 Task: Forward email as attachment with the signature Jeanette Hall with the subject Thank you for your portfolio from softage.8@softage.net to softage.10@softage.net and softage.6@softage.net with BCC to softage.1@softage.net with the message I would like to request a list of the current open positions in the company.
Action: Mouse moved to (1097, 189)
Screenshot: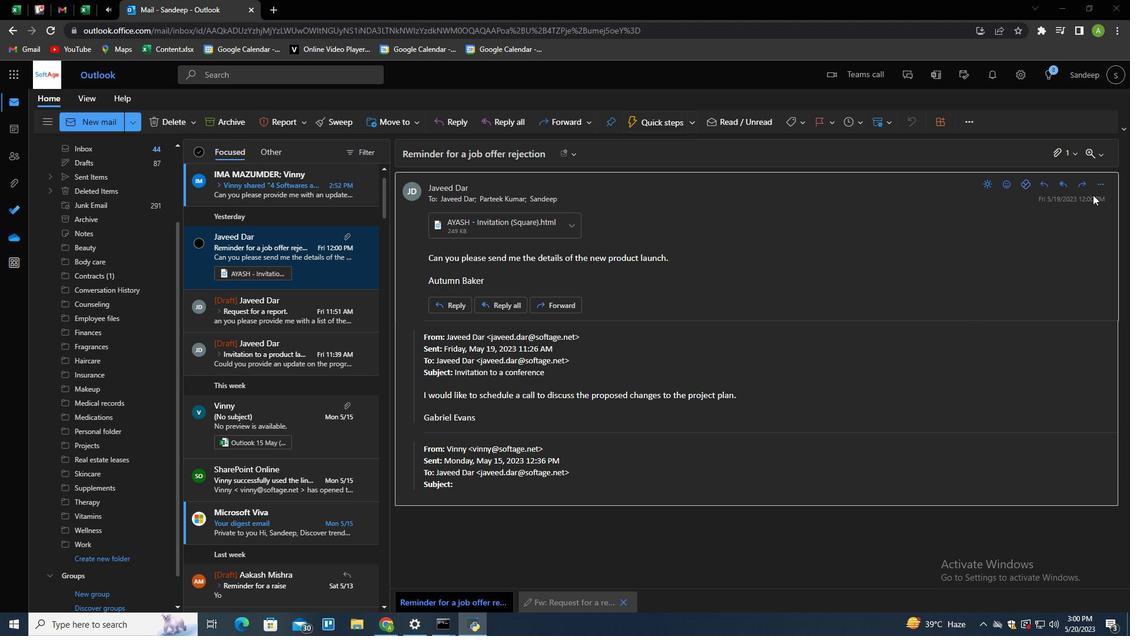 
Action: Mouse pressed left at (1097, 189)
Screenshot: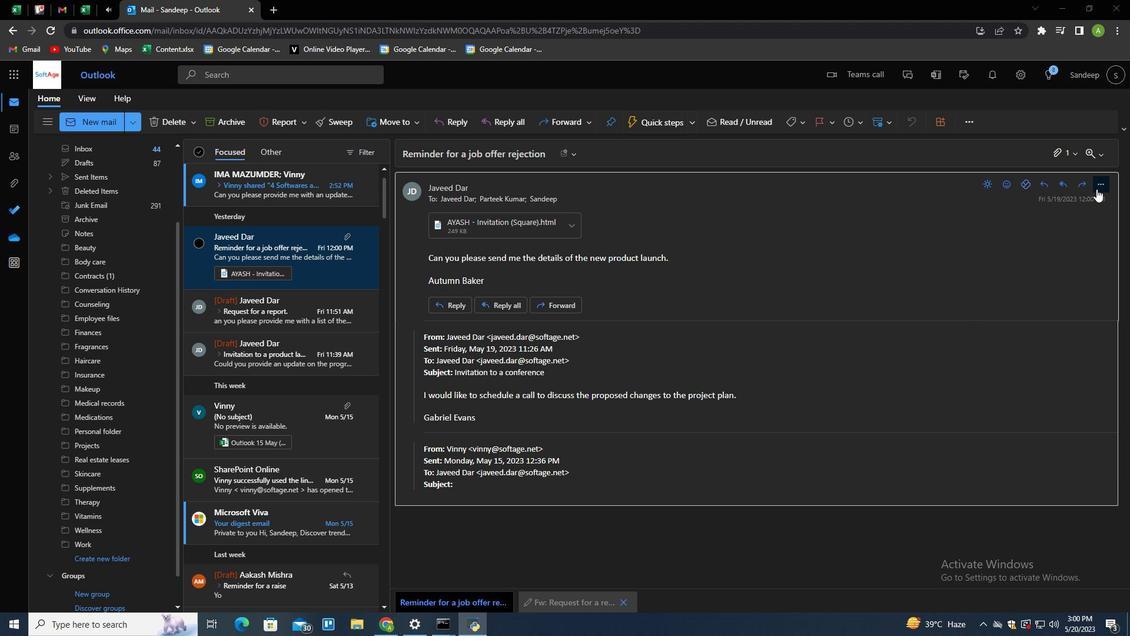 
Action: Mouse moved to (1033, 239)
Screenshot: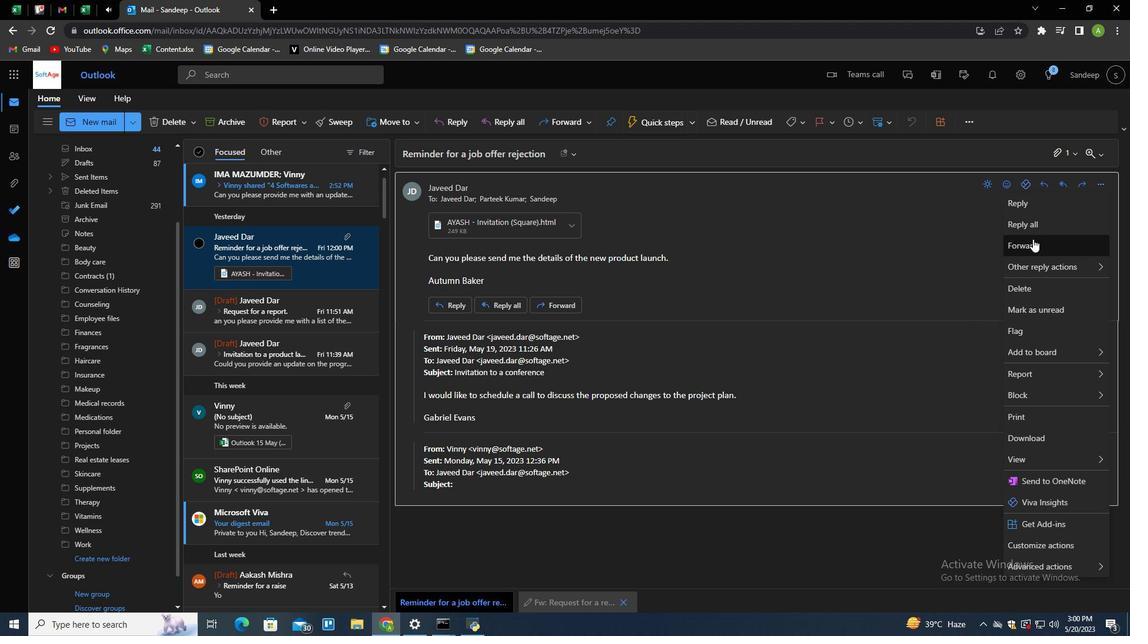 
Action: Mouse pressed left at (1033, 239)
Screenshot: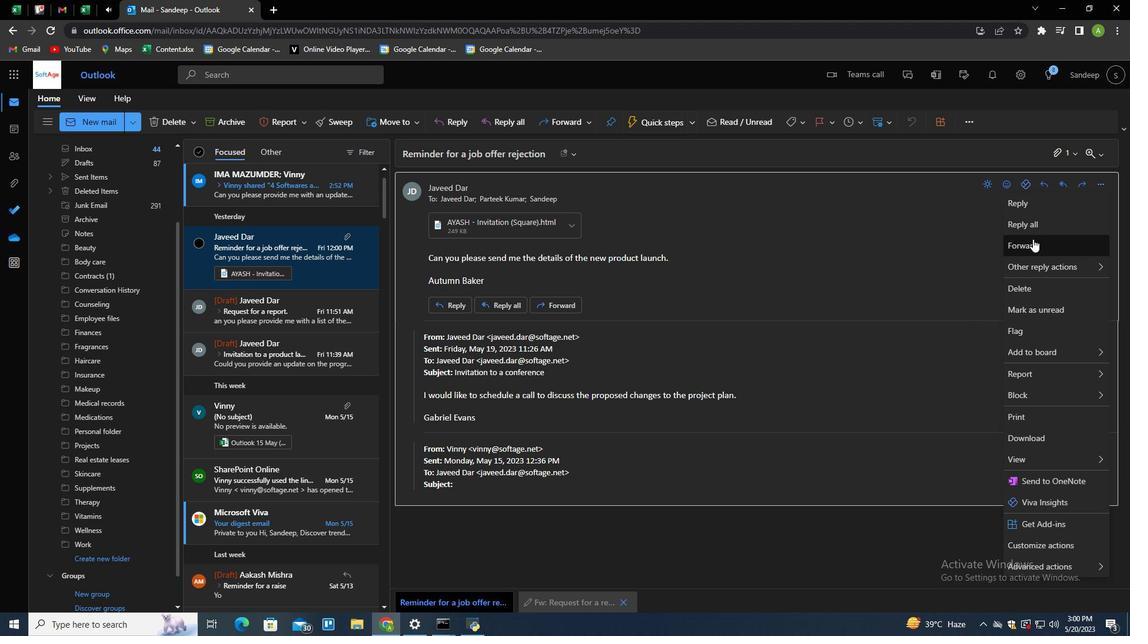 
Action: Mouse moved to (794, 118)
Screenshot: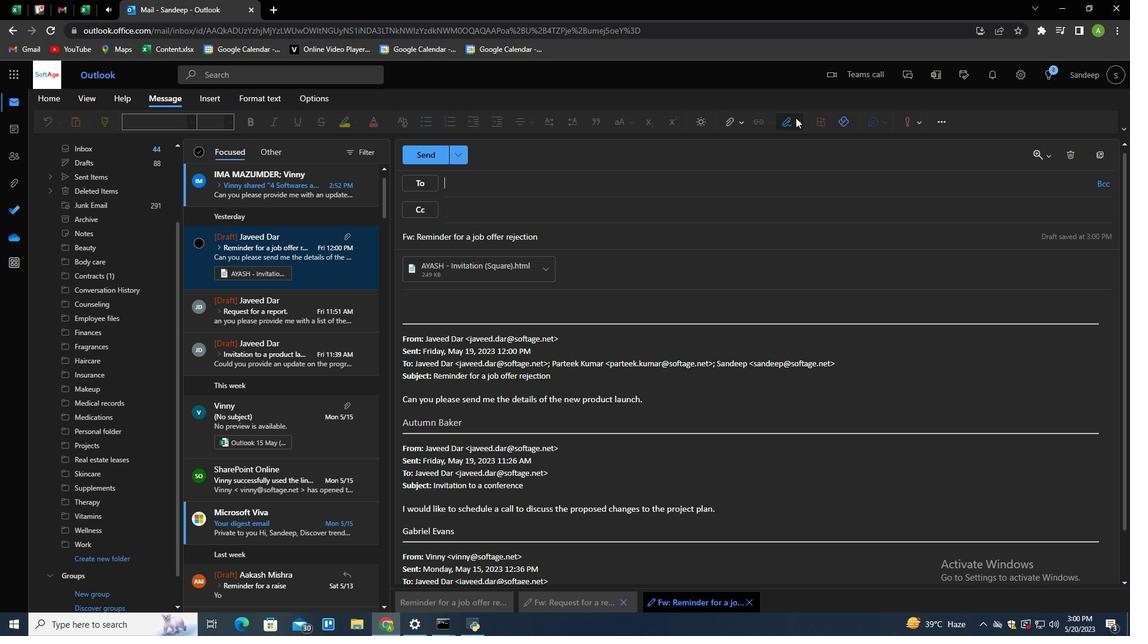 
Action: Mouse pressed left at (794, 118)
Screenshot: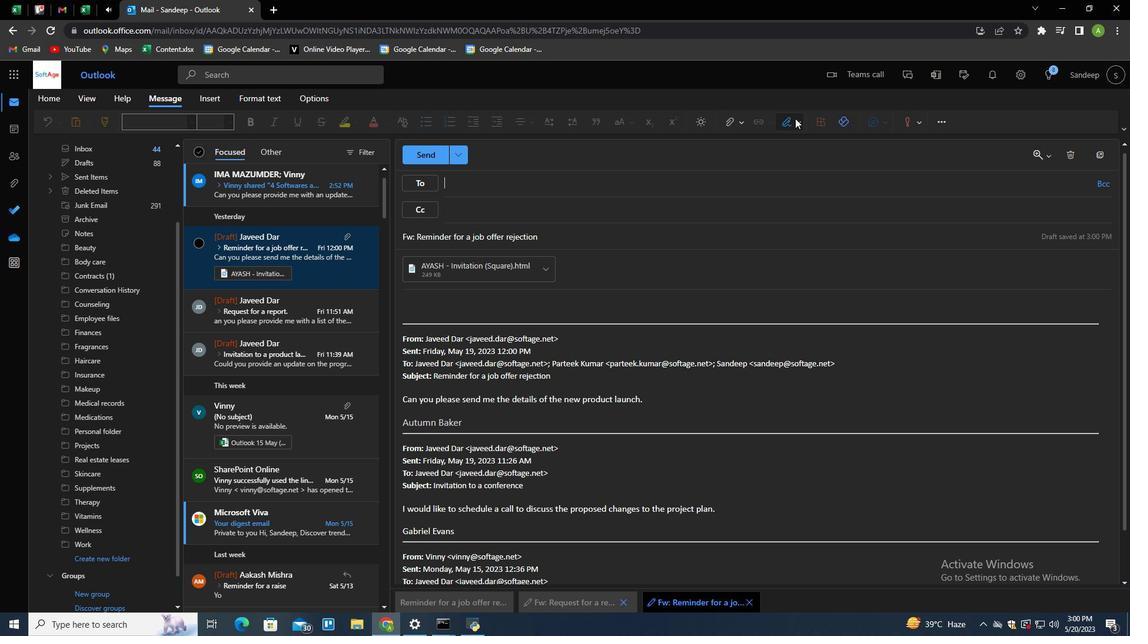 
Action: Mouse moved to (771, 164)
Screenshot: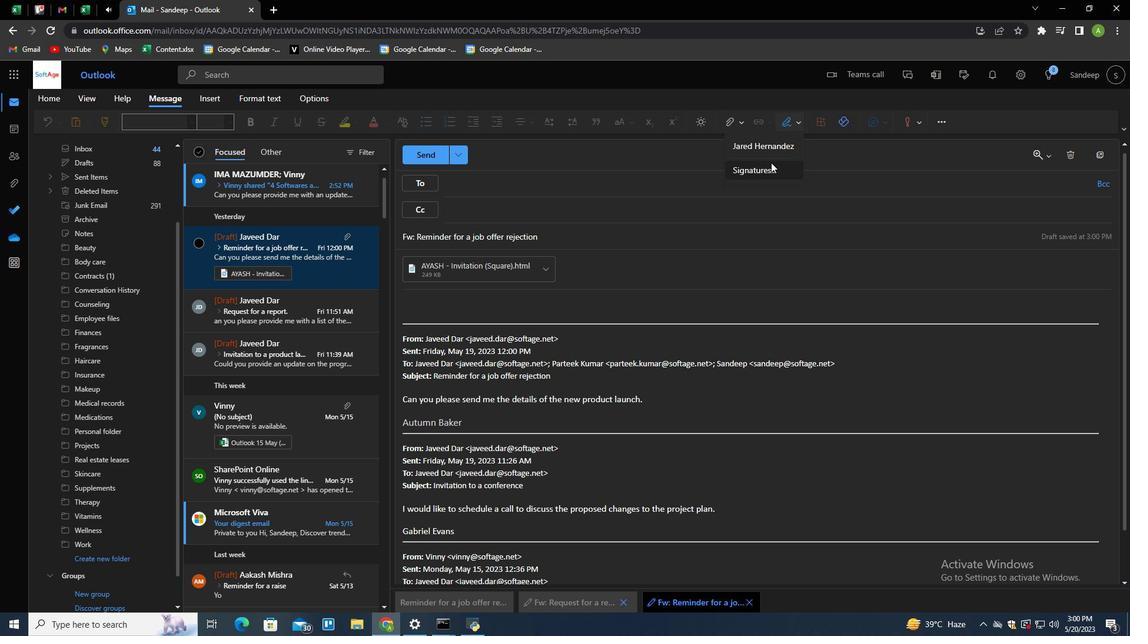 
Action: Mouse pressed left at (771, 164)
Screenshot: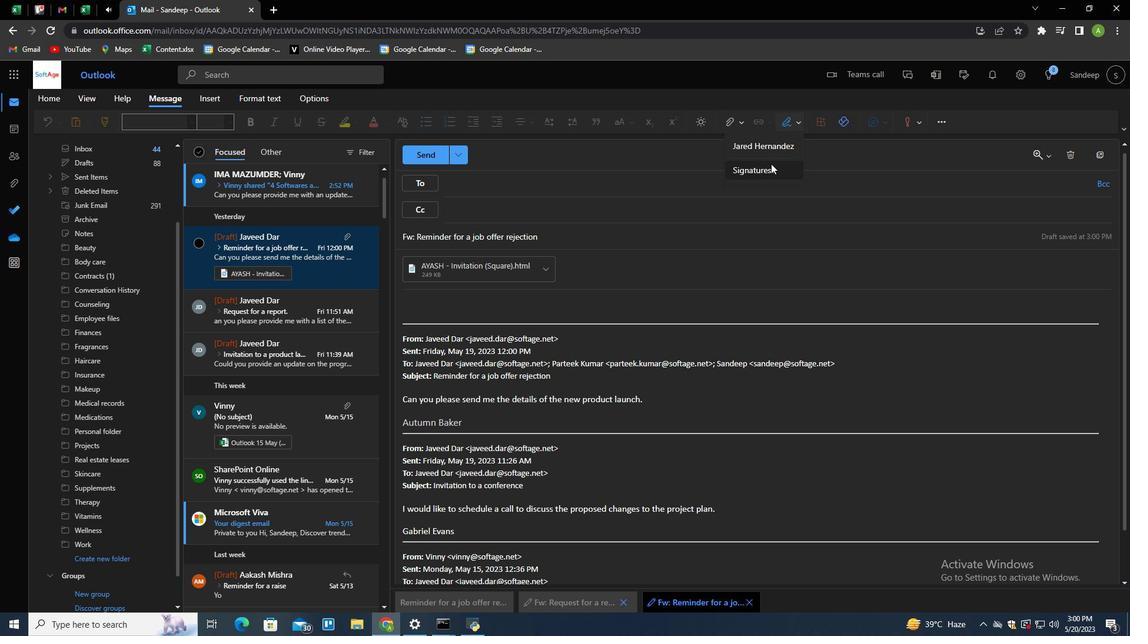 
Action: Mouse moved to (798, 214)
Screenshot: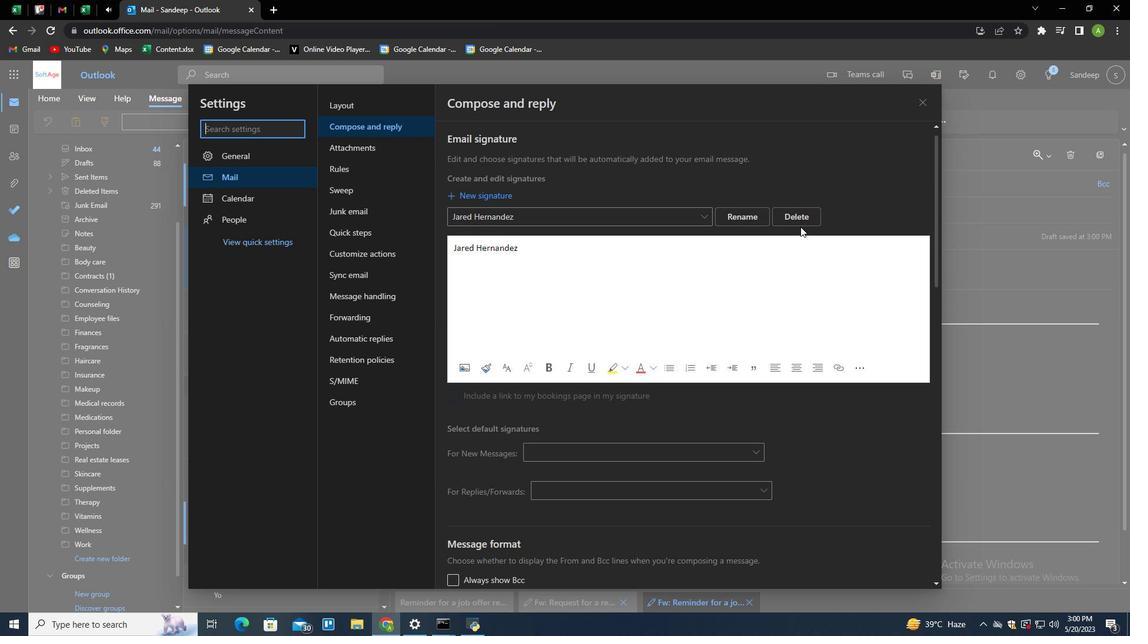 
Action: Mouse pressed left at (798, 214)
Screenshot: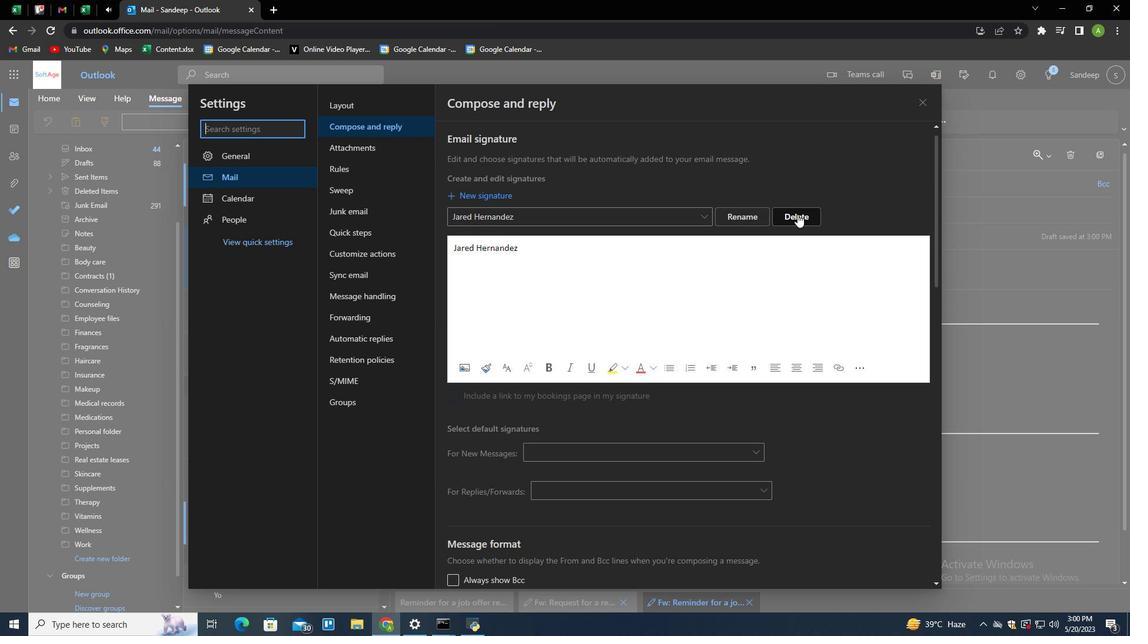 
Action: Mouse moved to (746, 217)
Screenshot: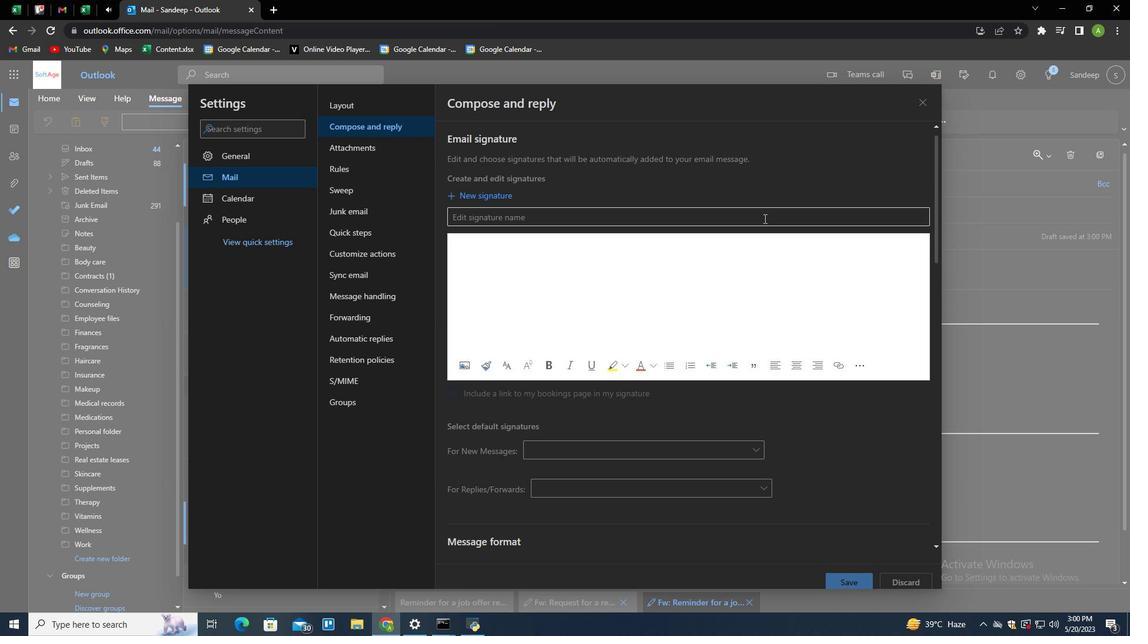 
Action: Mouse pressed left at (746, 217)
Screenshot: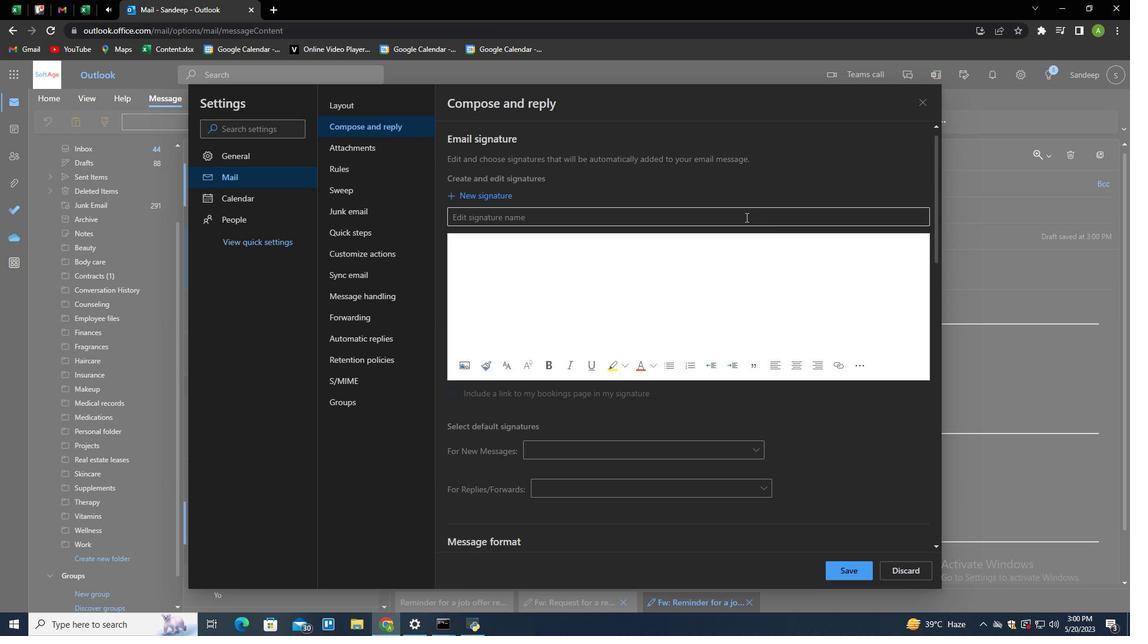 
Action: Mouse moved to (895, 571)
Screenshot: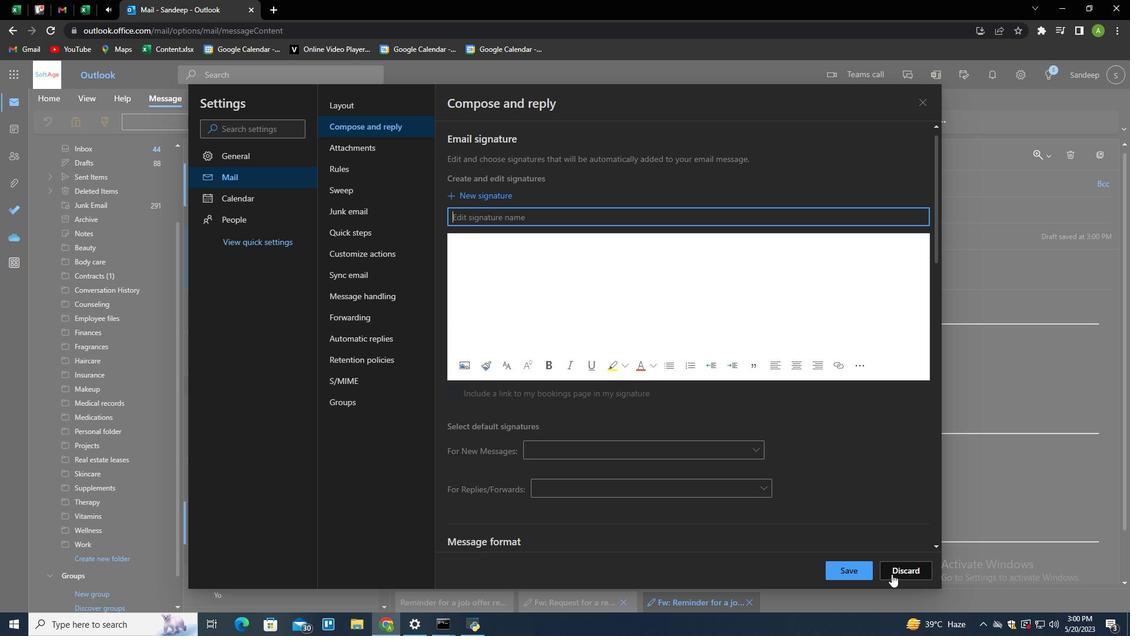 
Action: Mouse pressed left at (895, 571)
Screenshot: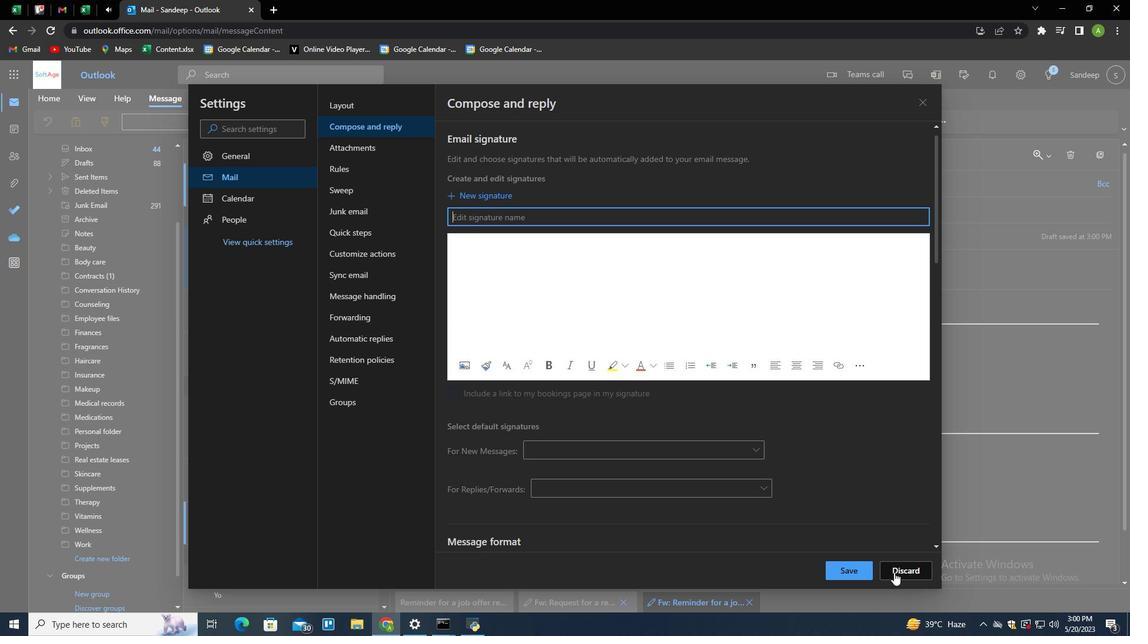 
Action: Mouse moved to (917, 96)
Screenshot: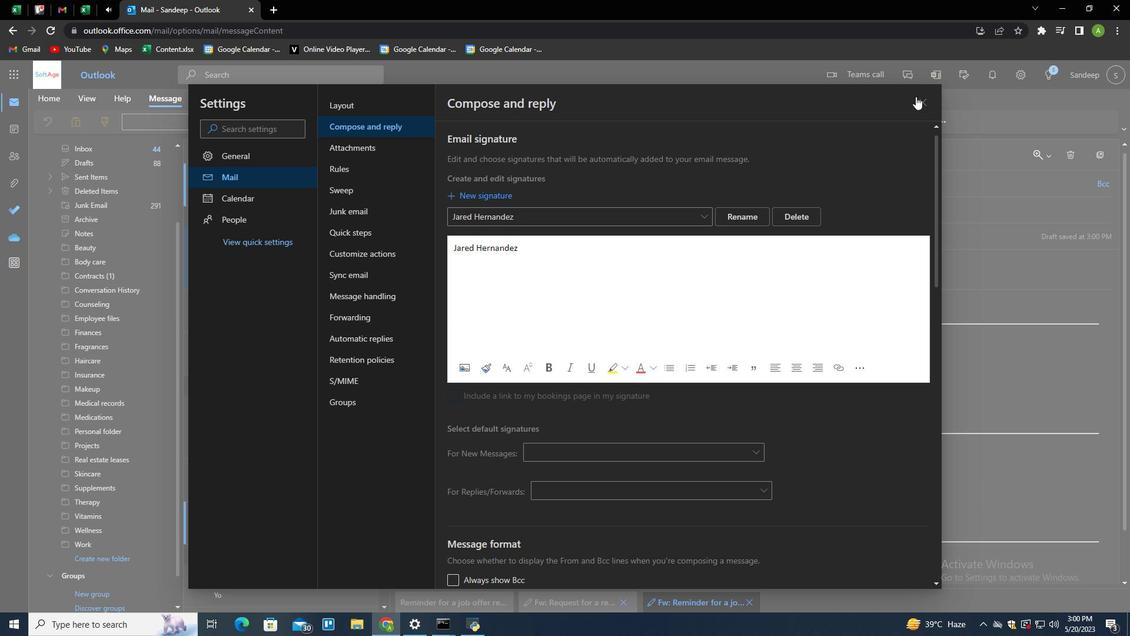 
Action: Mouse pressed left at (917, 96)
Screenshot: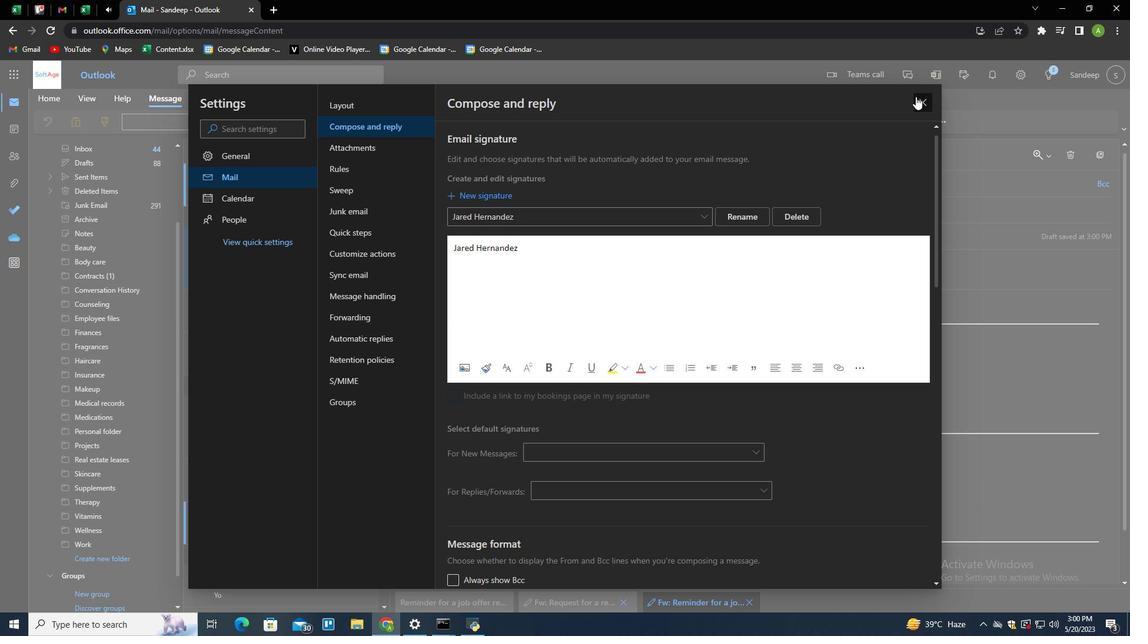 
Action: Mouse moved to (1070, 151)
Screenshot: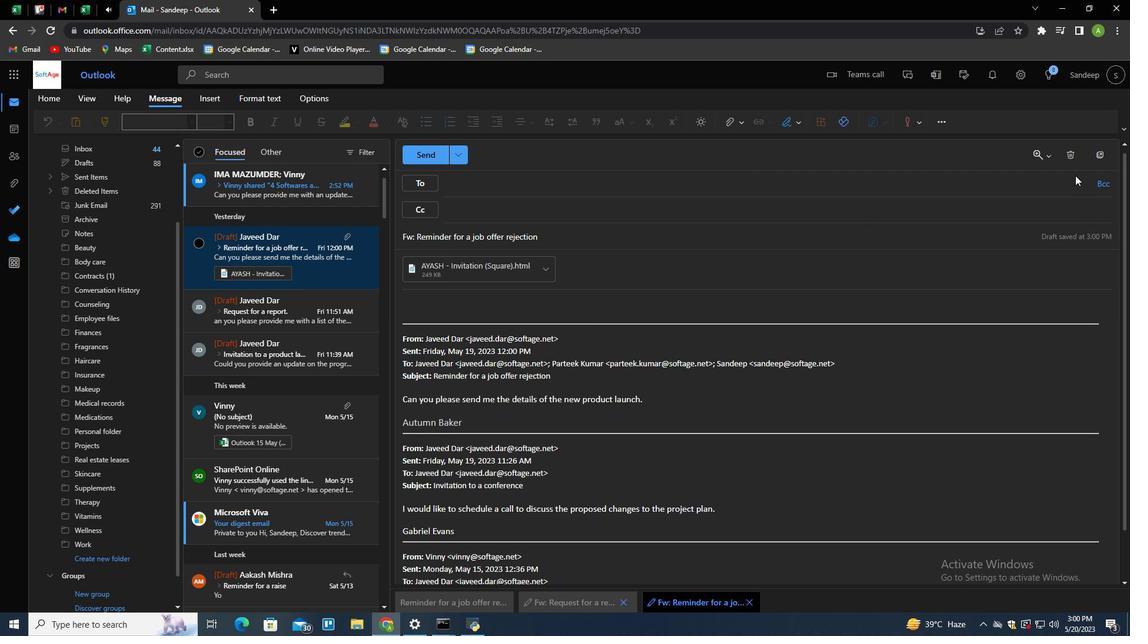 
Action: Mouse pressed left at (1070, 151)
Screenshot: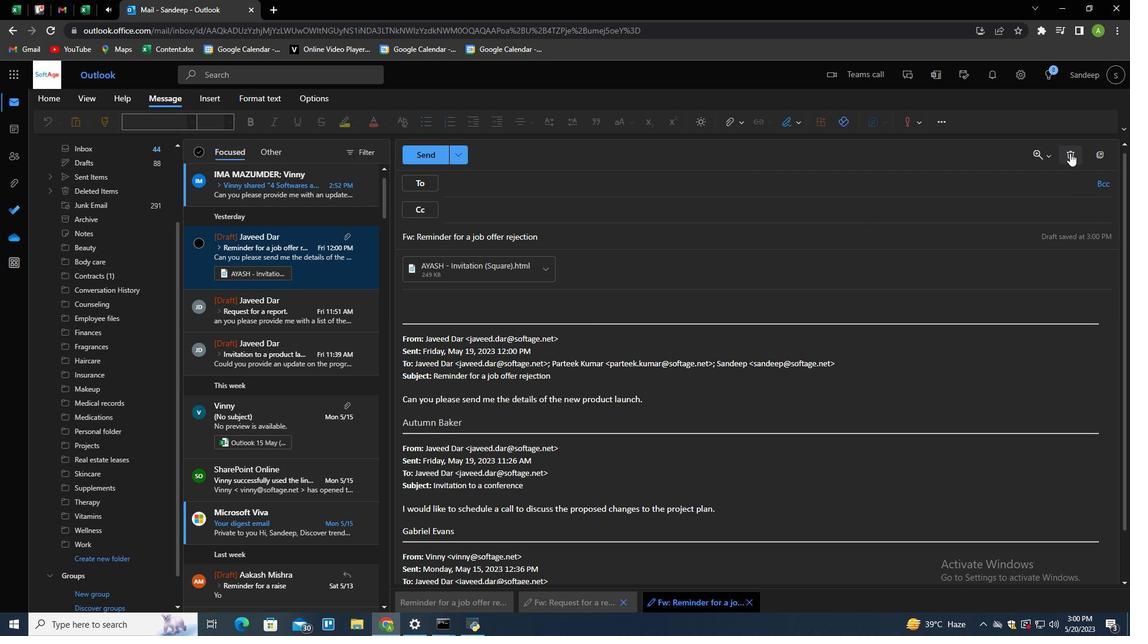 
Action: Mouse moved to (569, 357)
Screenshot: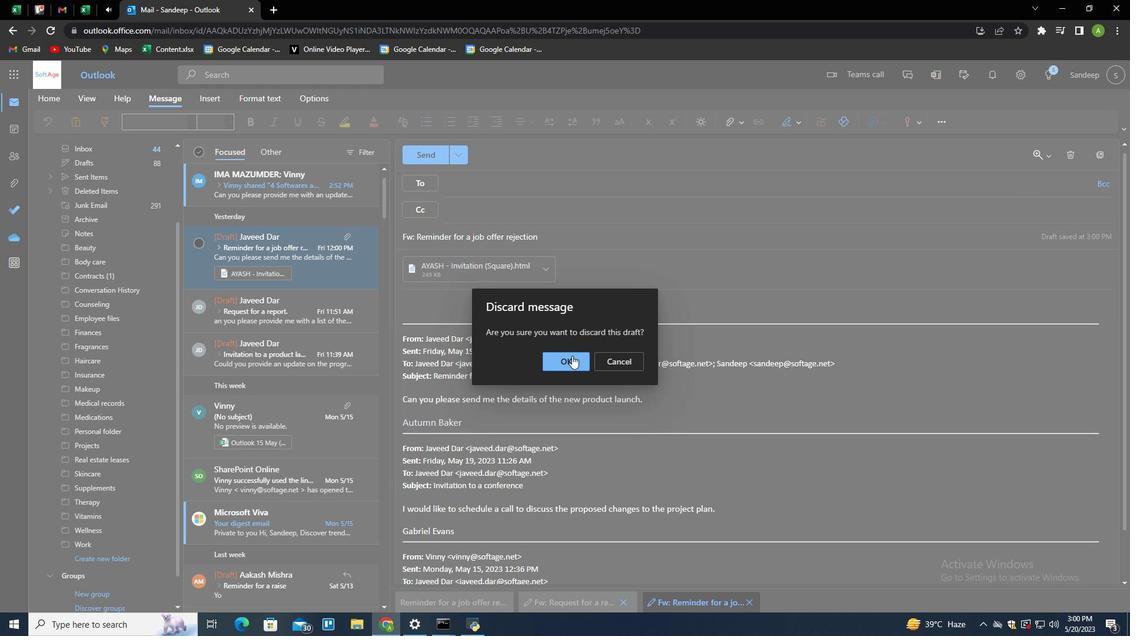
Action: Mouse pressed left at (569, 357)
Screenshot: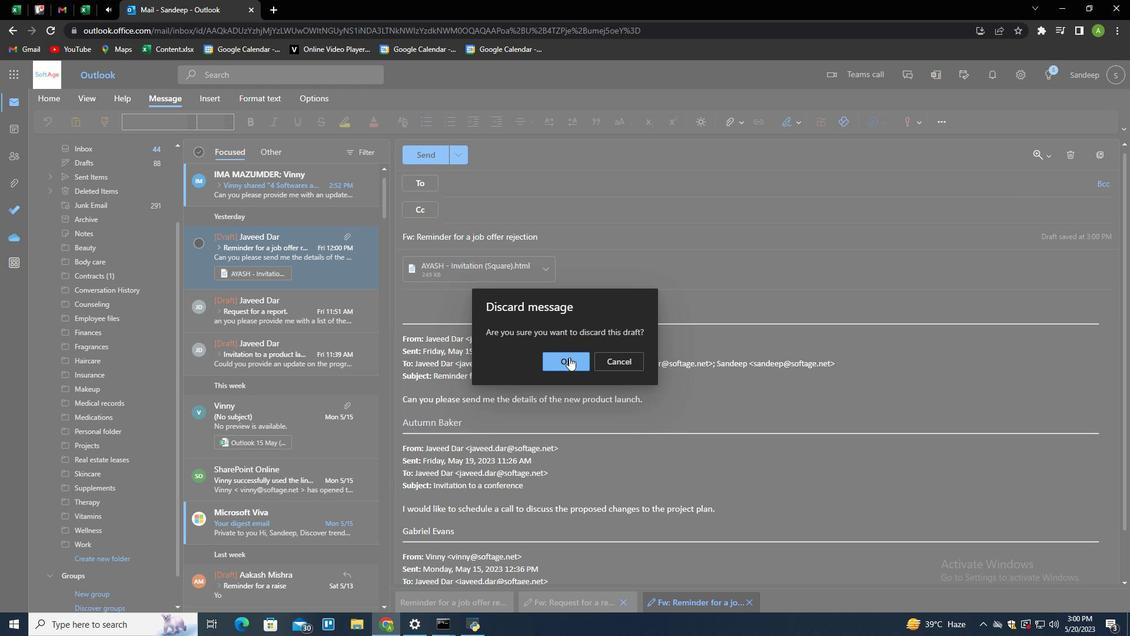 
Action: Mouse moved to (1107, 188)
Screenshot: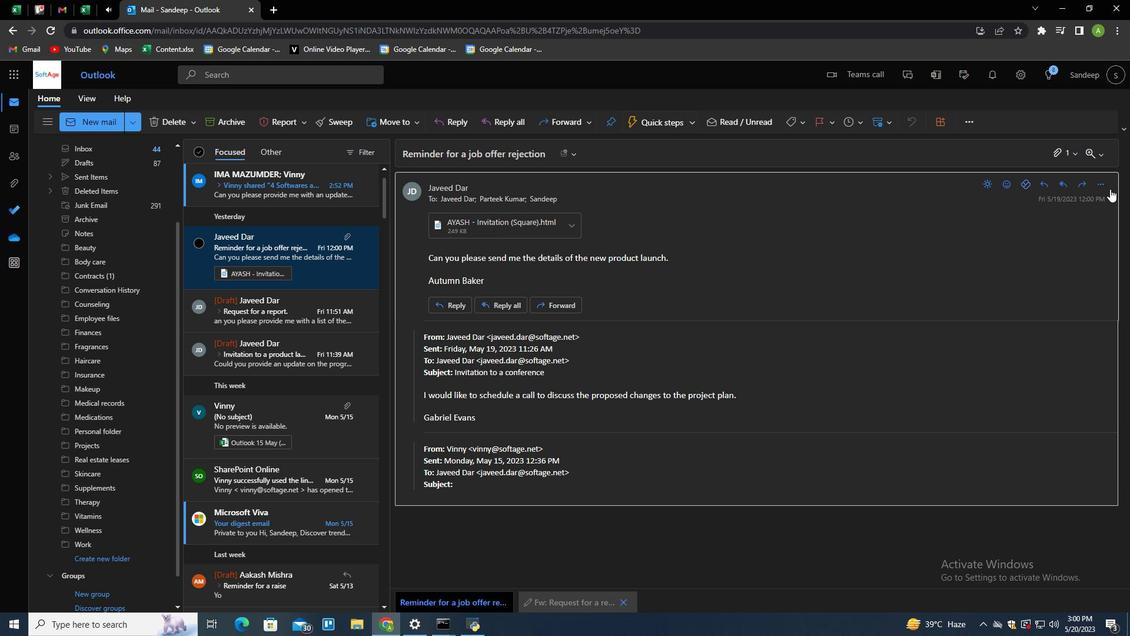 
Action: Mouse pressed left at (1107, 188)
Screenshot: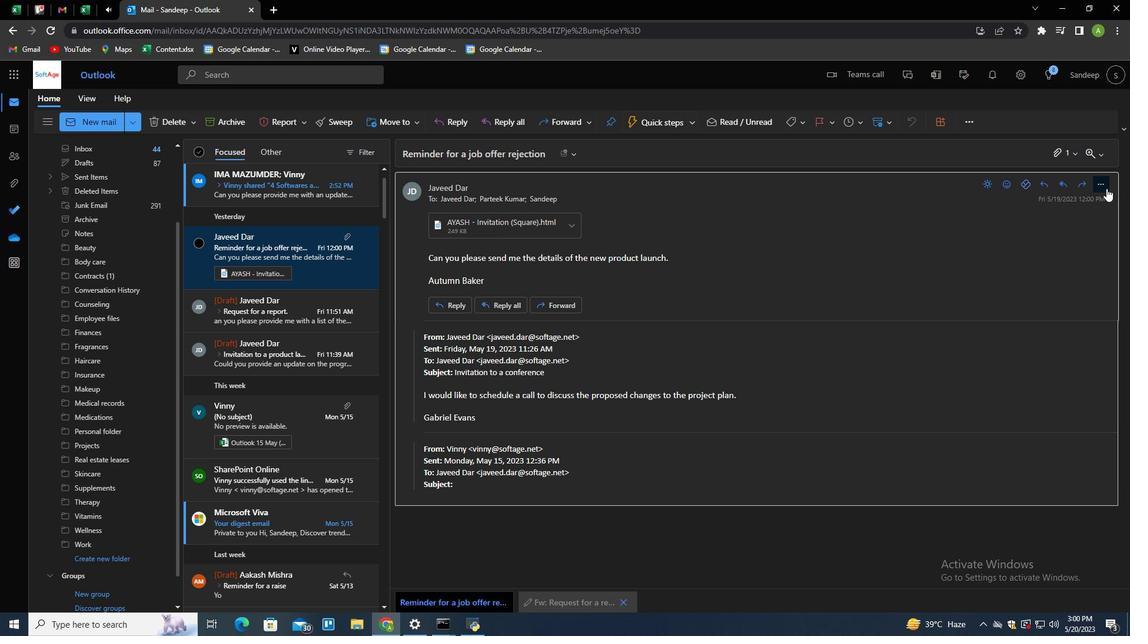 
Action: Mouse moved to (1068, 266)
Screenshot: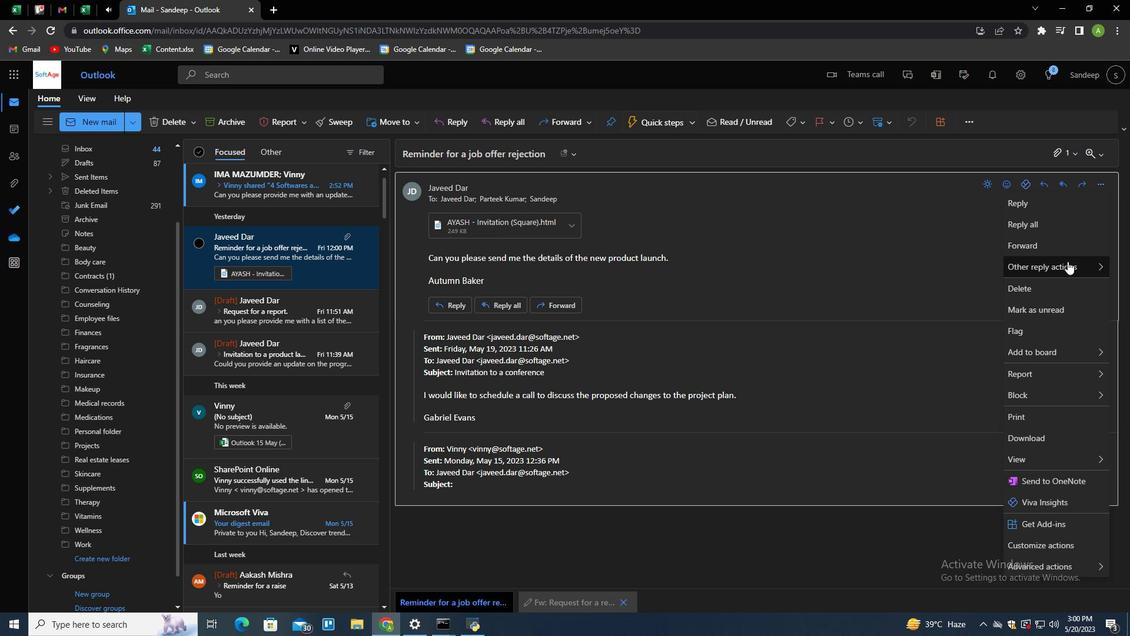 
Action: Mouse pressed left at (1068, 266)
Screenshot: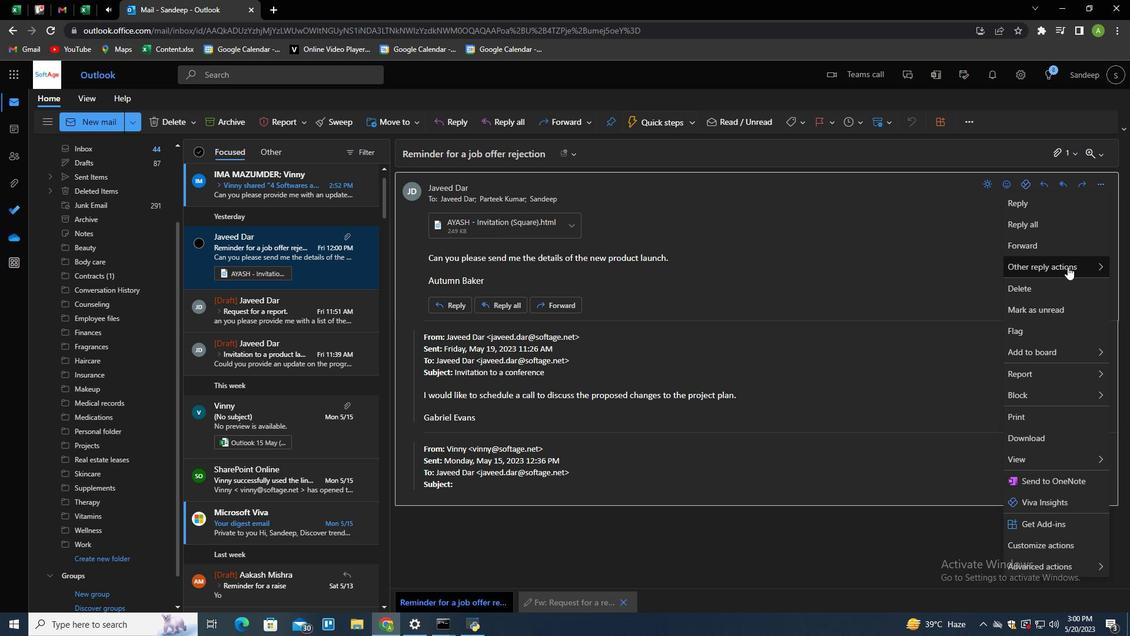 
Action: Mouse moved to (964, 289)
Screenshot: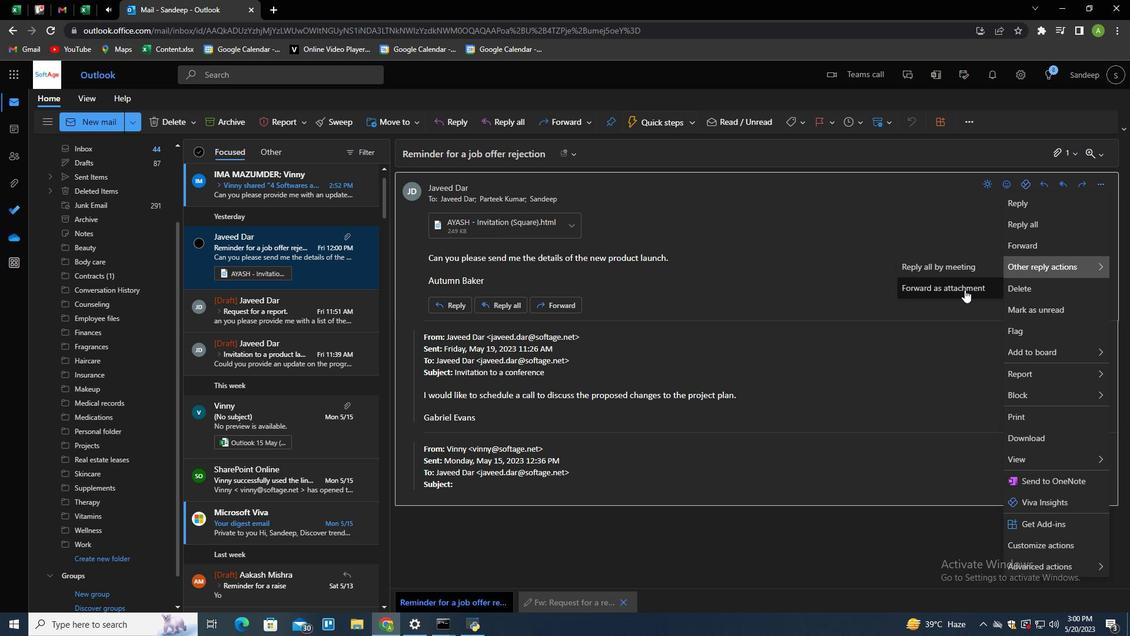 
Action: Mouse pressed left at (964, 289)
Screenshot: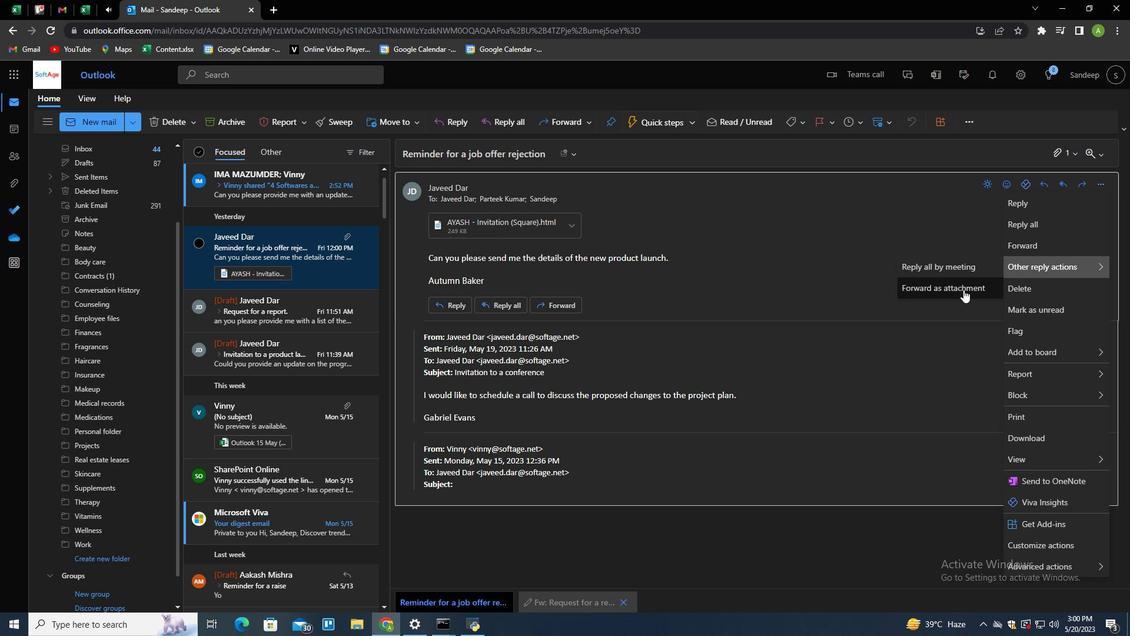 
Action: Mouse moved to (791, 127)
Screenshot: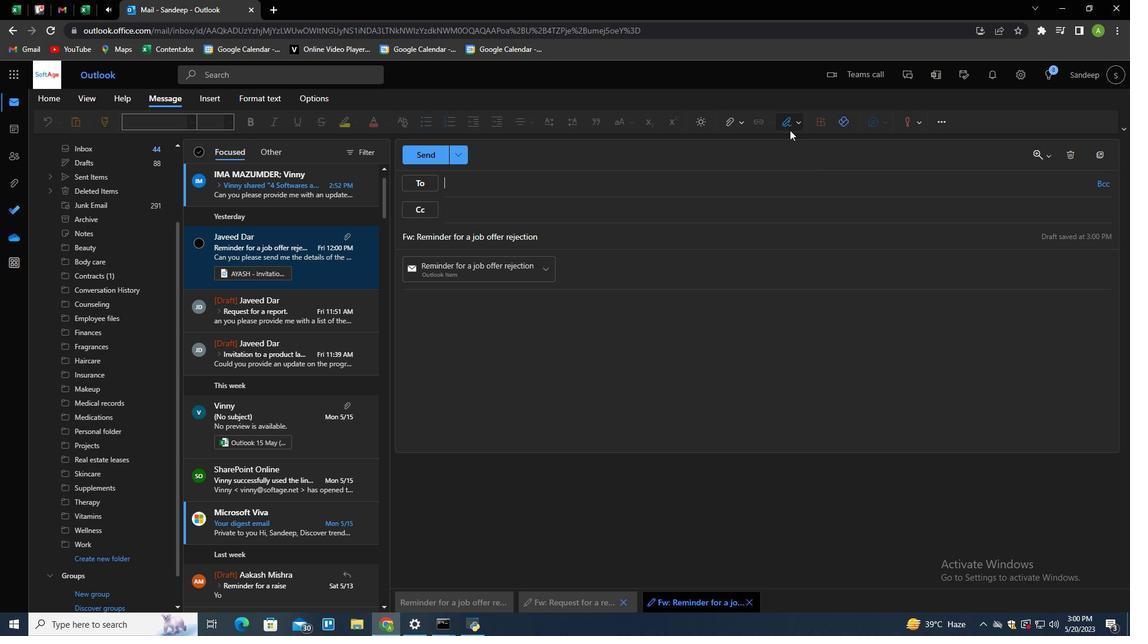 
Action: Mouse pressed left at (791, 127)
Screenshot: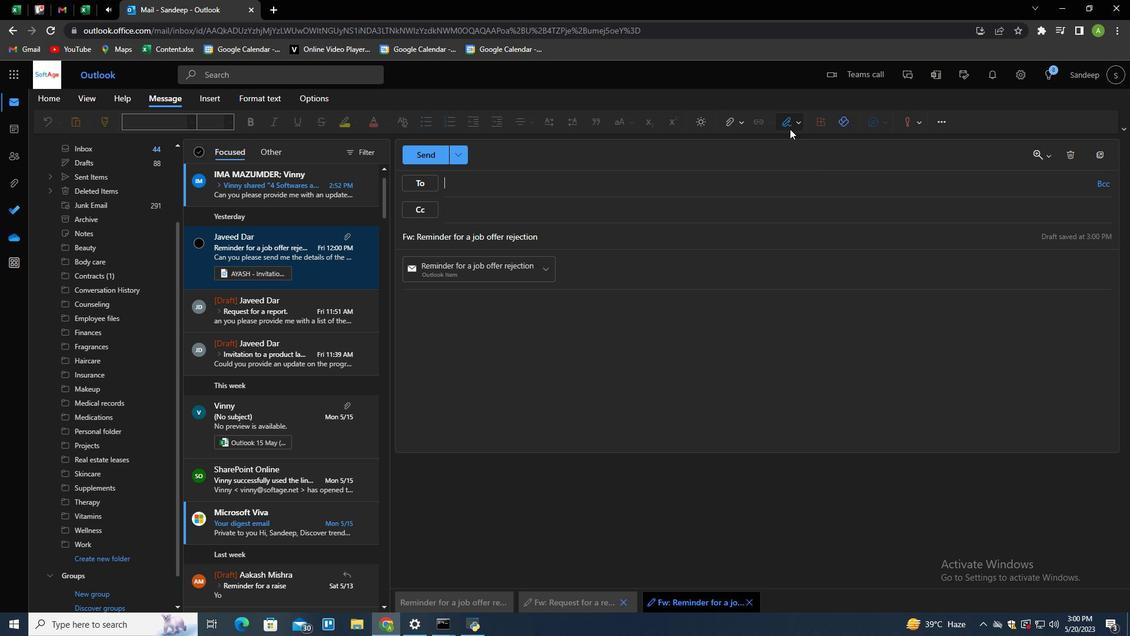 
Action: Mouse moved to (768, 164)
Screenshot: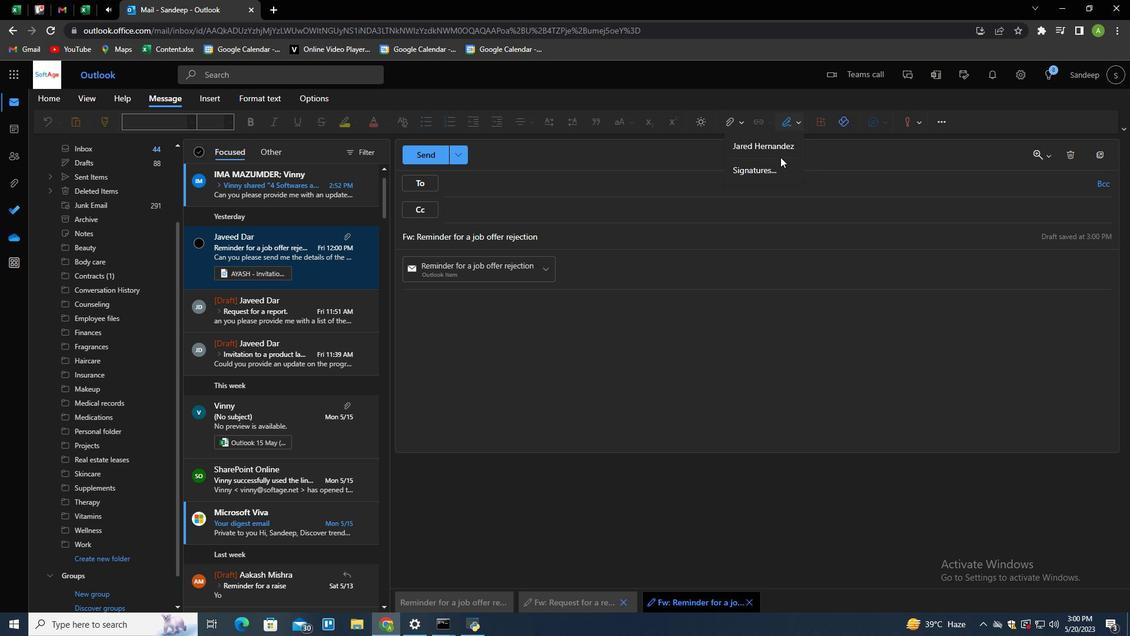 
Action: Mouse pressed left at (768, 164)
Screenshot: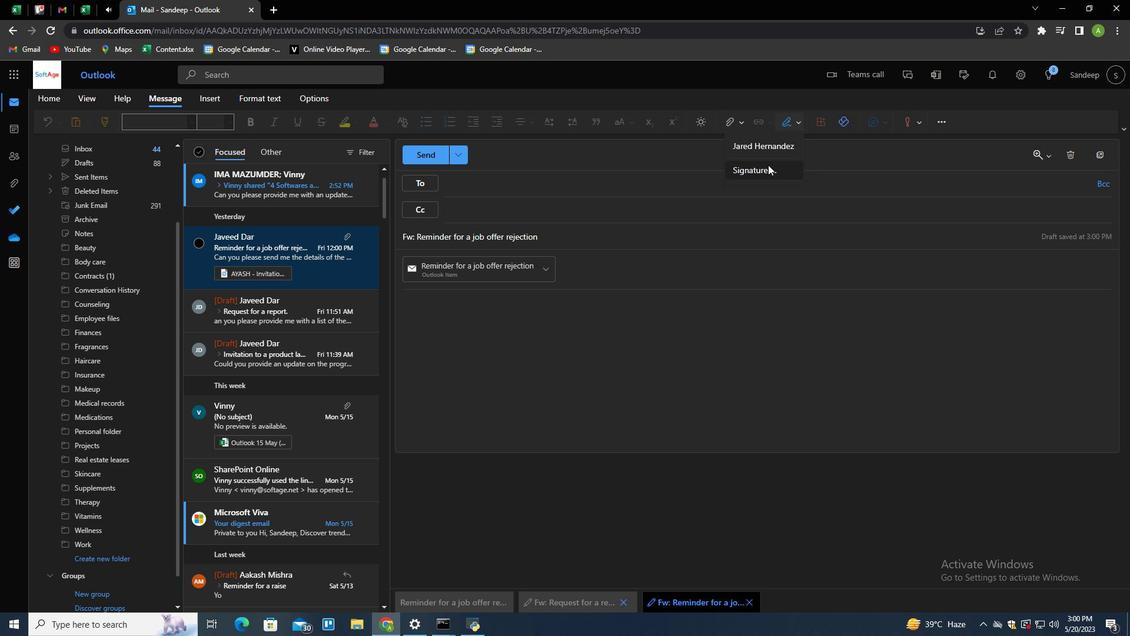 
Action: Mouse moved to (792, 216)
Screenshot: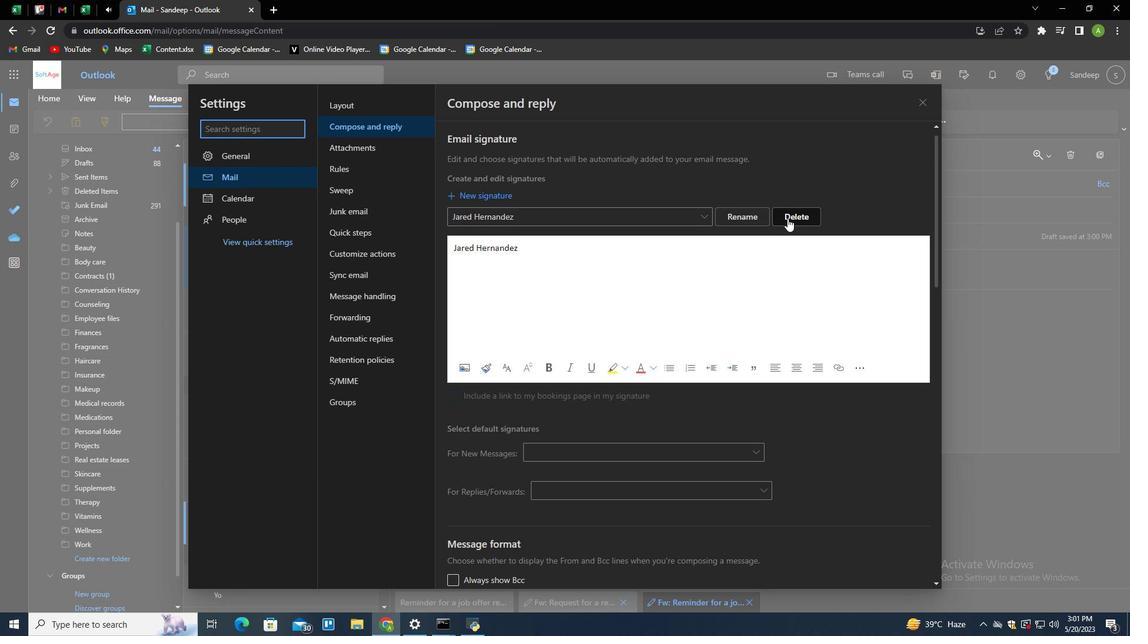 
Action: Mouse pressed left at (792, 216)
Screenshot: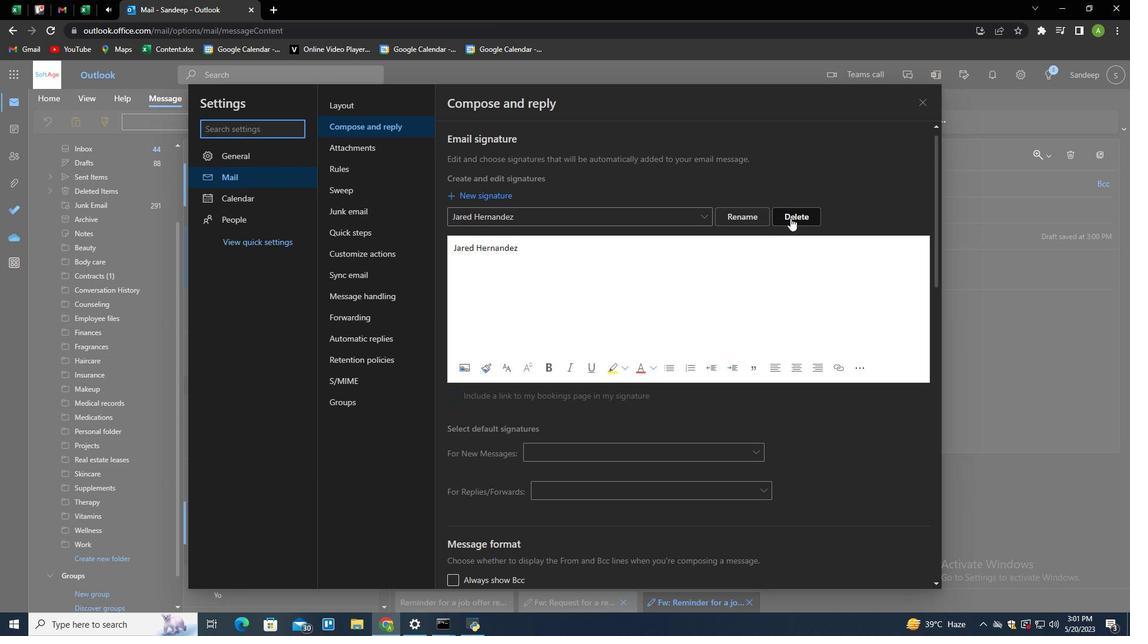 
Action: Mouse moved to (782, 219)
Screenshot: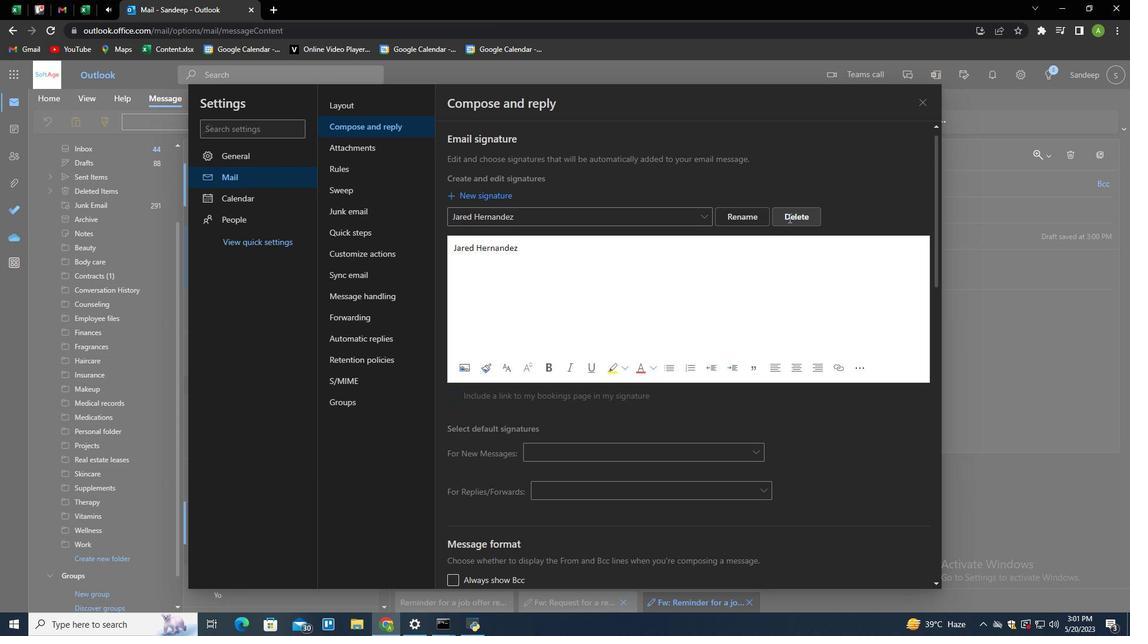 
Action: Mouse pressed left at (782, 219)
Screenshot: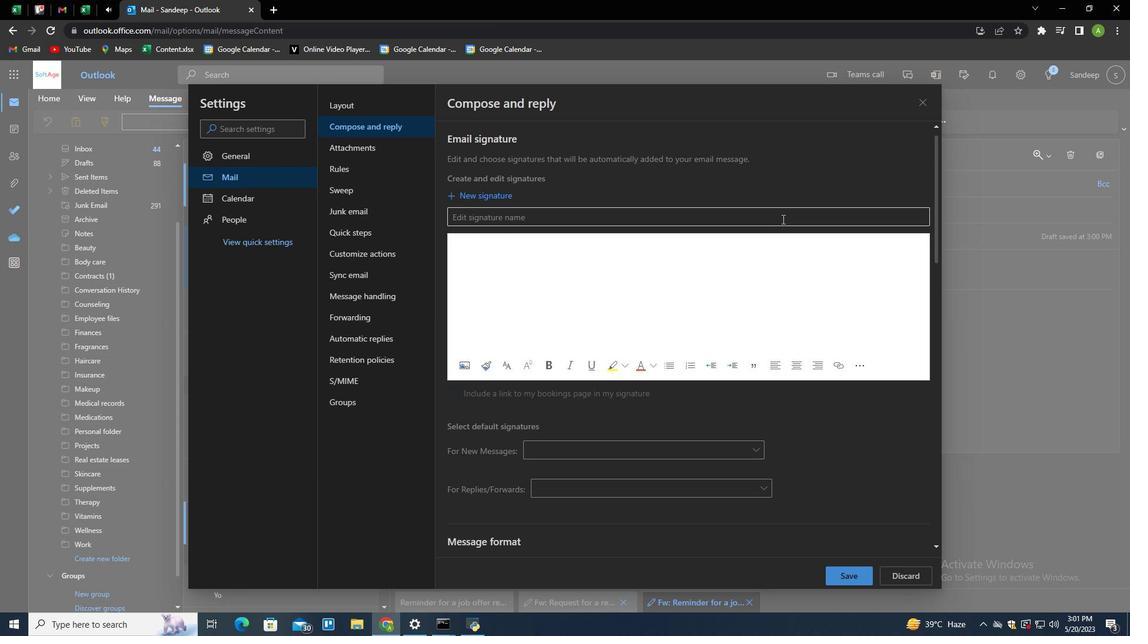 
Action: Mouse moved to (781, 220)
Screenshot: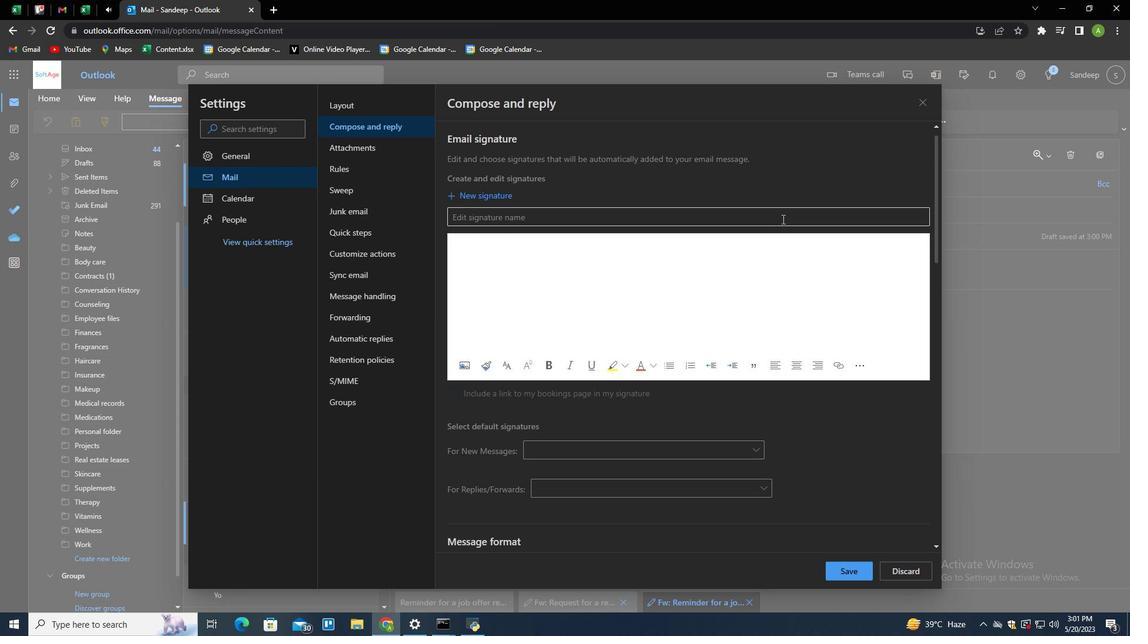 
Action: Key pressed <Key.shift>Jeanette<Key.space><Key.shift>Hall<Key.tab><Key.shift>Jeanette<Key.space><Key.shift>Hall
Screenshot: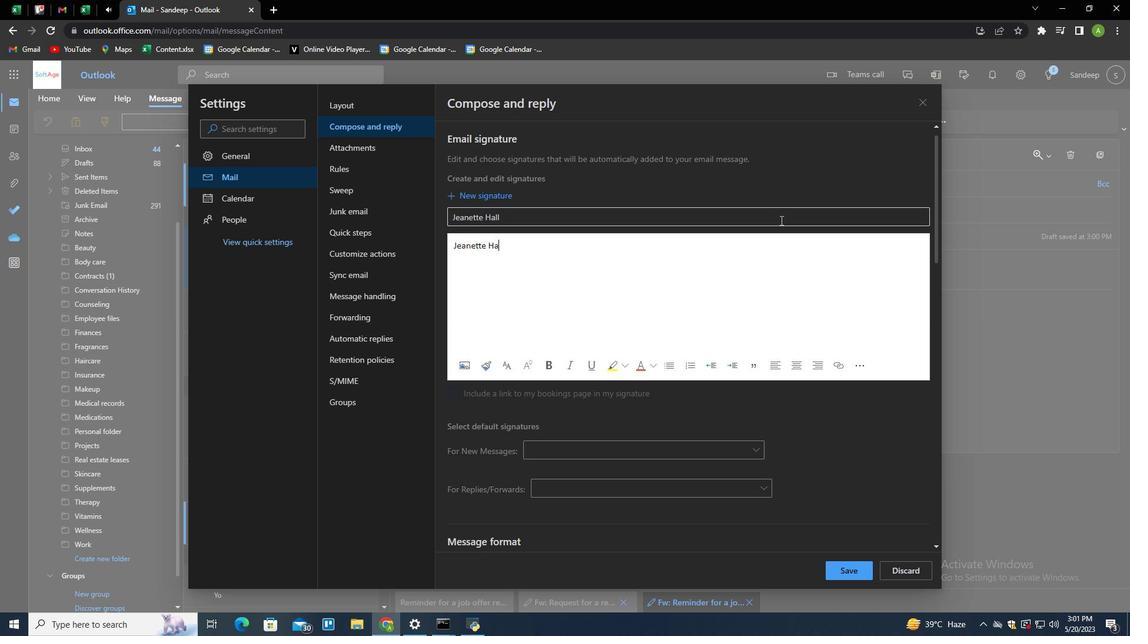 
Action: Mouse moved to (854, 564)
Screenshot: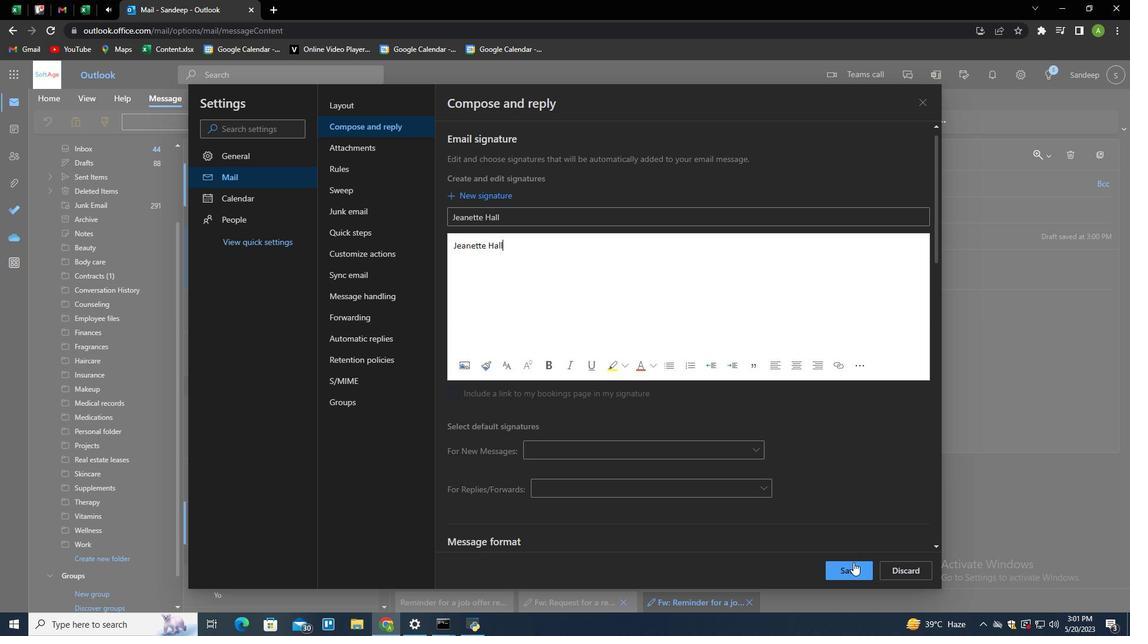 
Action: Mouse pressed left at (854, 564)
Screenshot: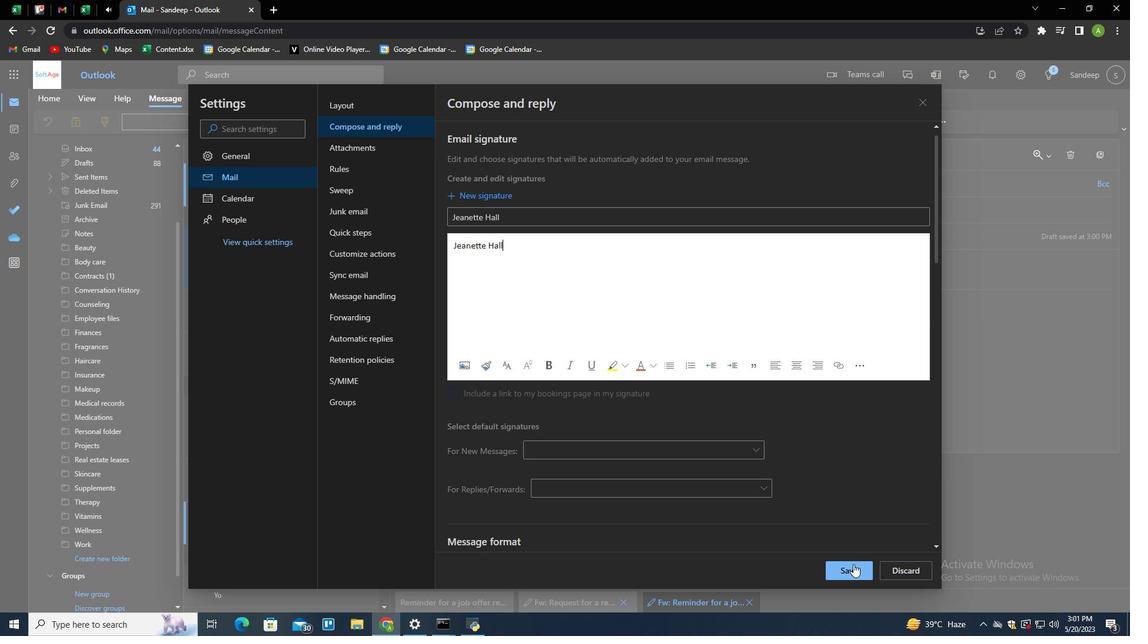 
Action: Mouse moved to (1026, 378)
Screenshot: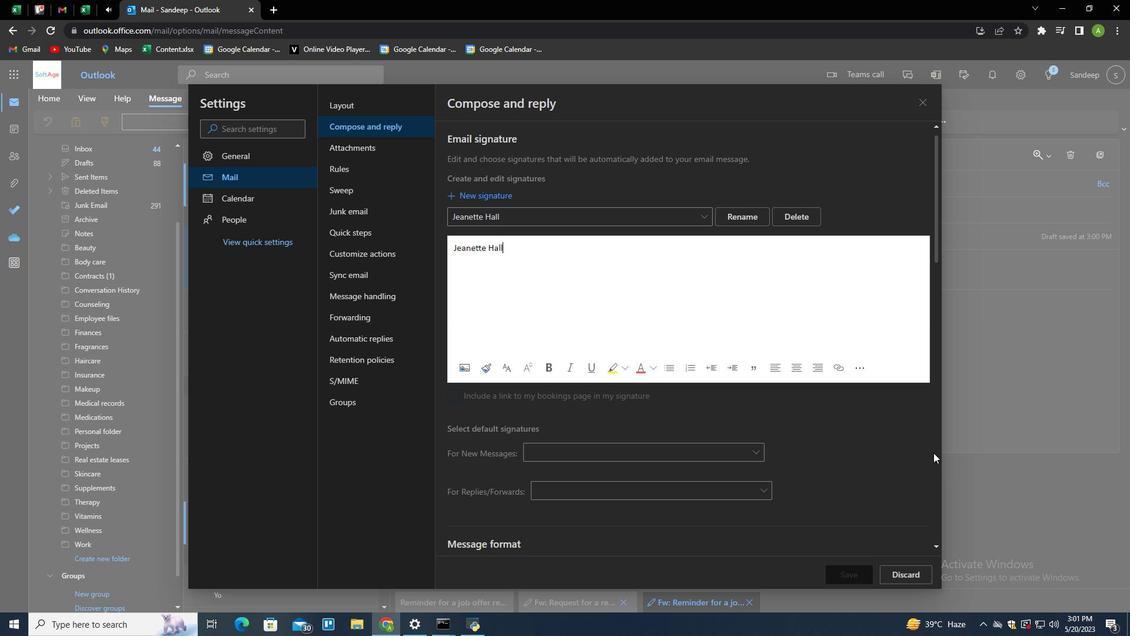 
Action: Mouse pressed left at (1026, 378)
Screenshot: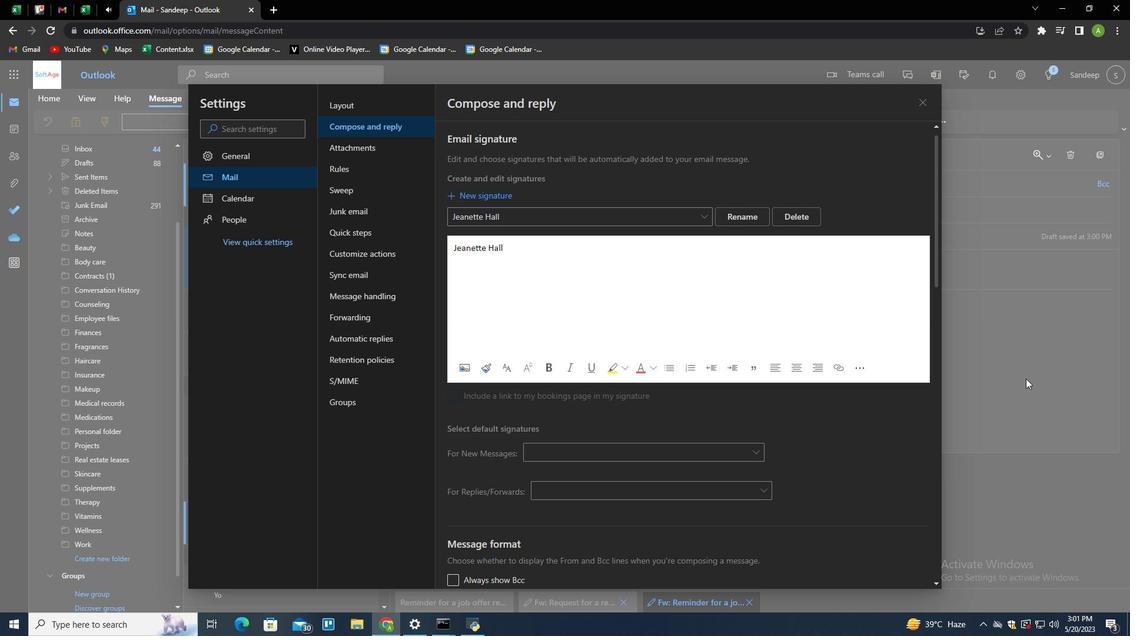 
Action: Mouse moved to (795, 123)
Screenshot: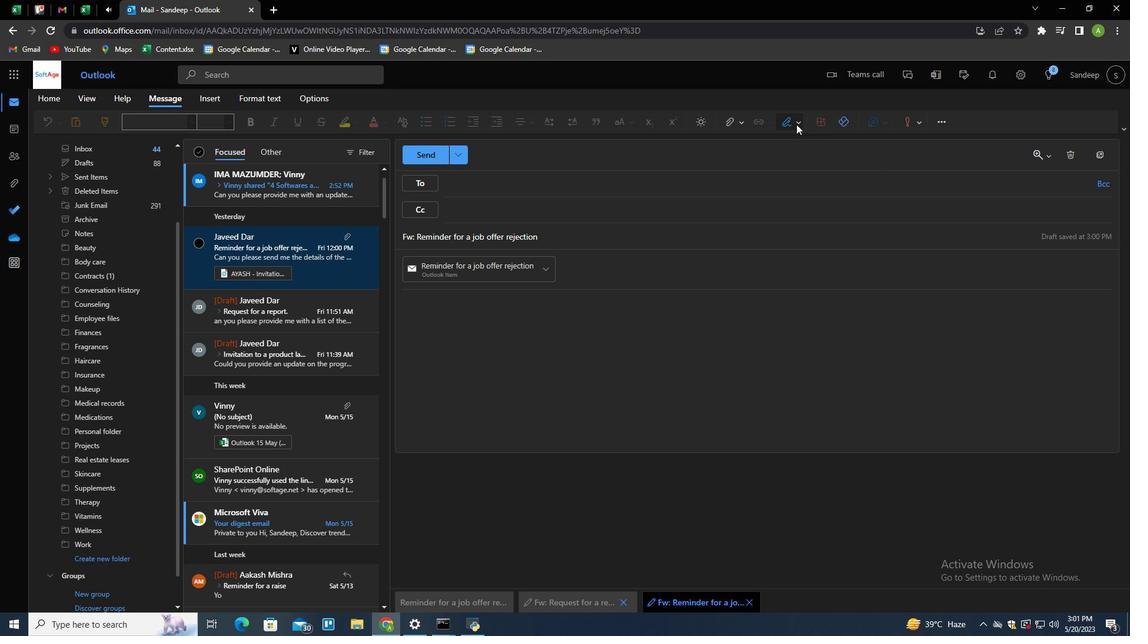 
Action: Mouse pressed left at (795, 123)
Screenshot: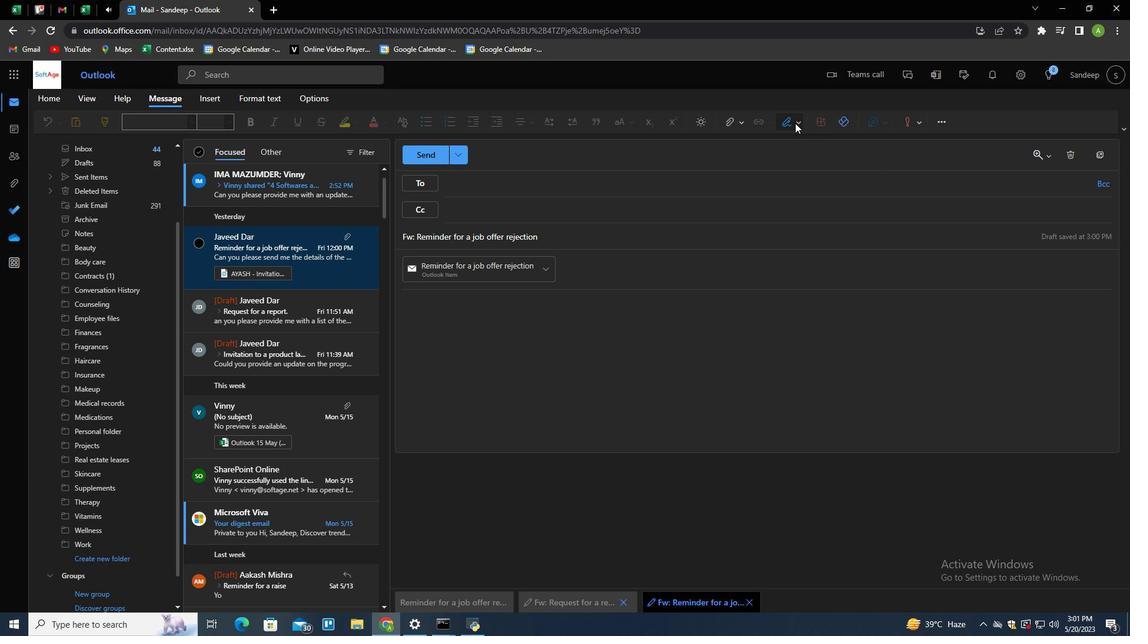 
Action: Mouse moved to (773, 146)
Screenshot: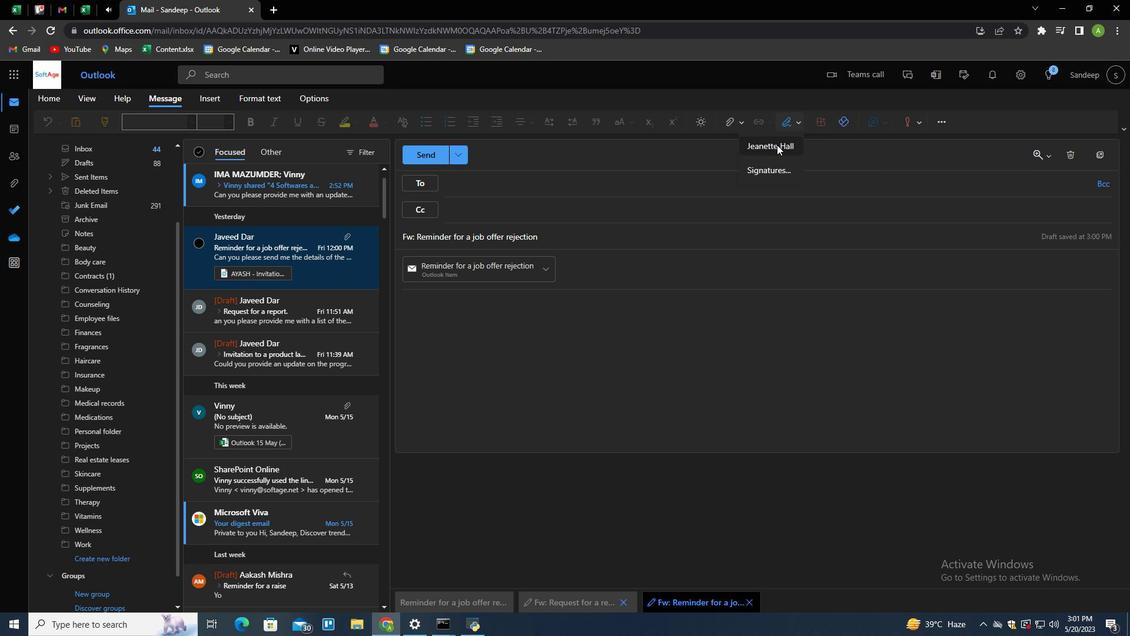
Action: Mouse pressed left at (773, 146)
Screenshot: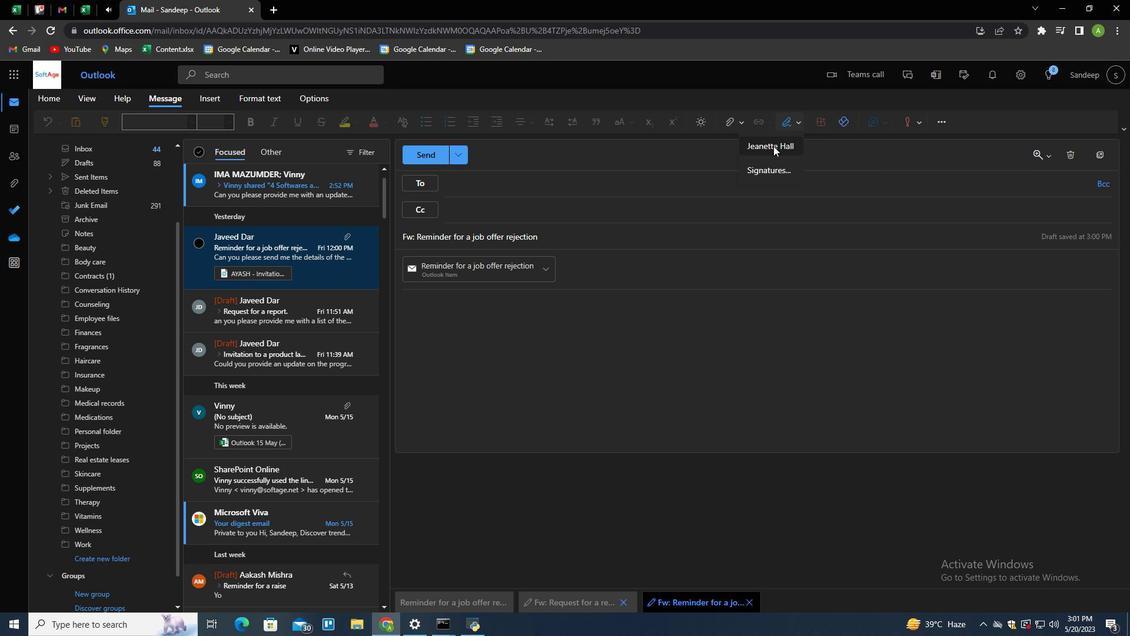 
Action: Mouse moved to (422, 236)
Screenshot: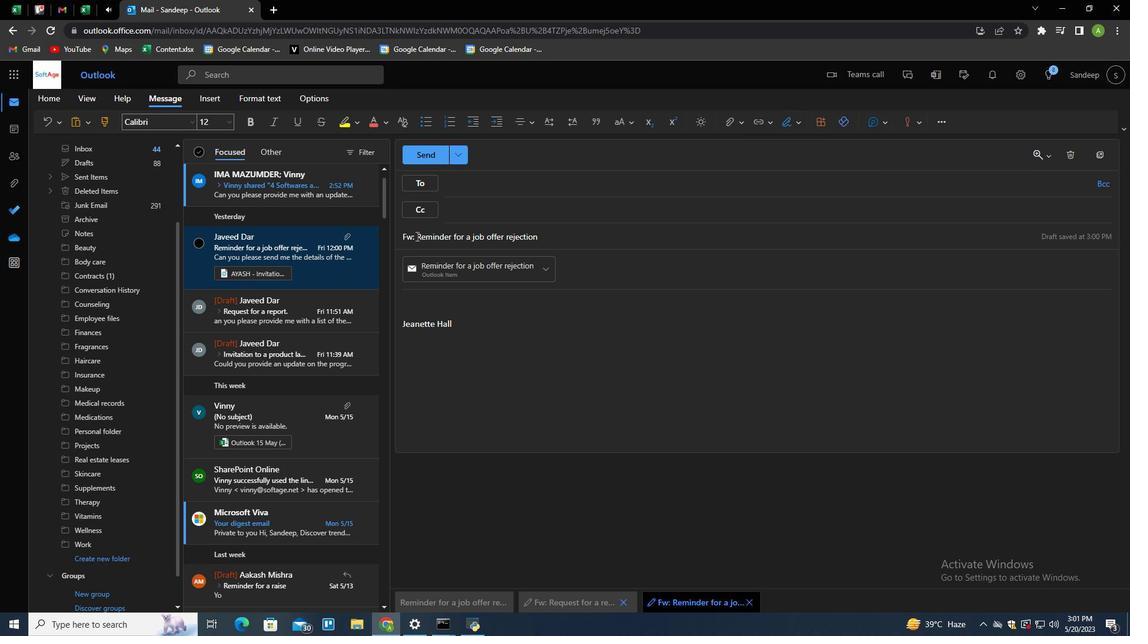 
Action: Mouse pressed left at (422, 236)
Screenshot: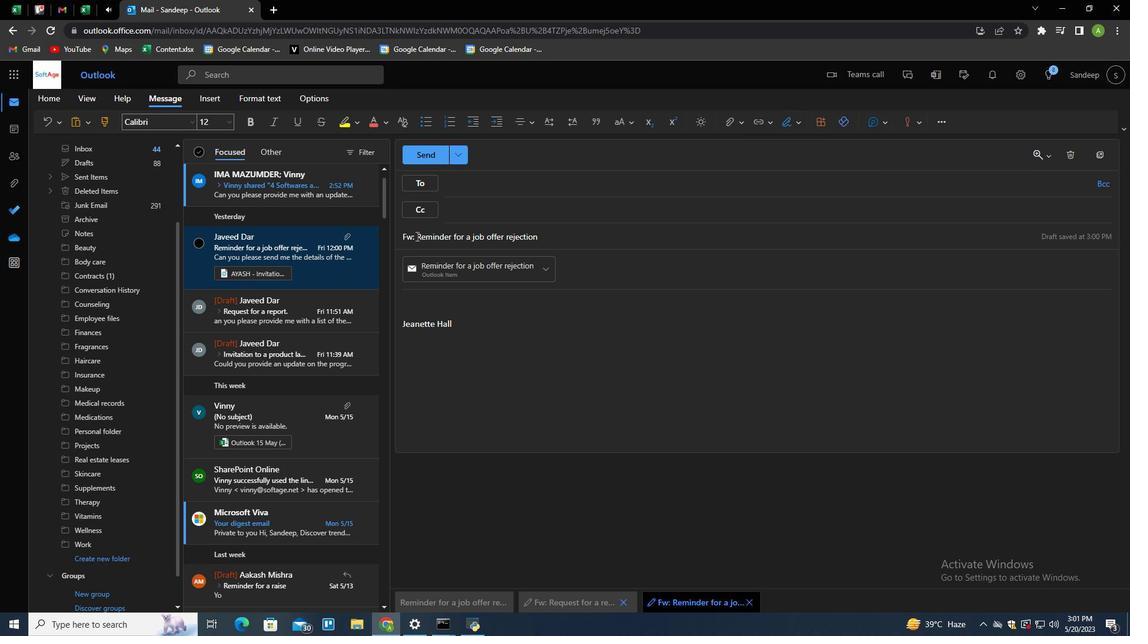 
Action: Mouse moved to (614, 266)
Screenshot: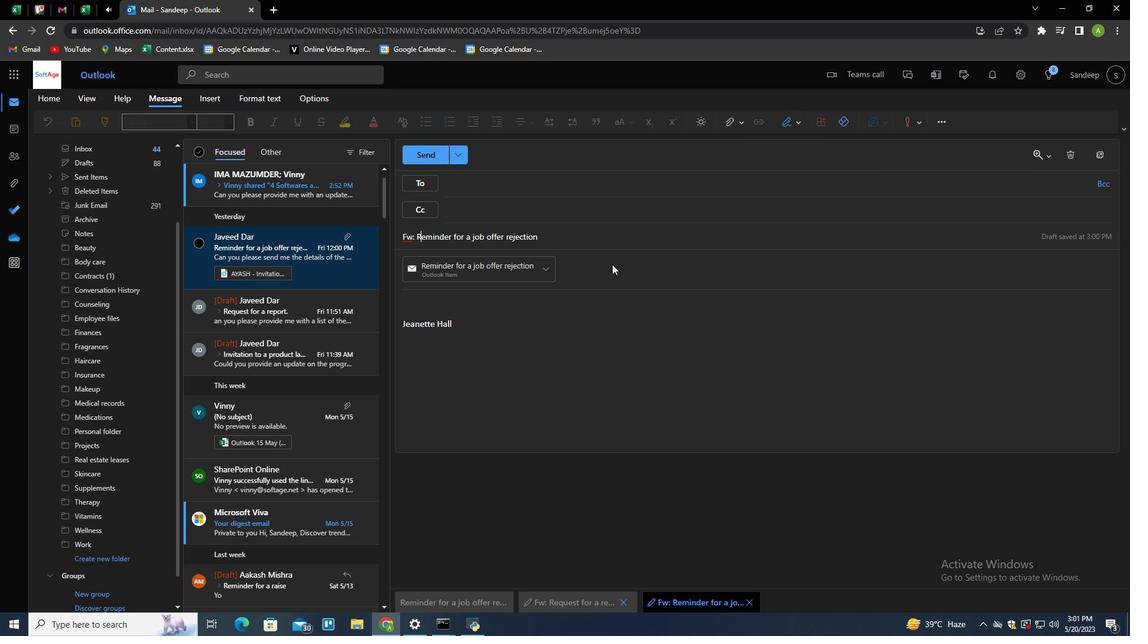 
Action: Key pressed <Key.left><Key.shift_r><Key.end><Key.shift>Thank<Key.space>you<Key.space>for<Key.space>your<Key.space>pro<Key.backspace><Key.backspace>ortfolio<Key.tab>
Screenshot: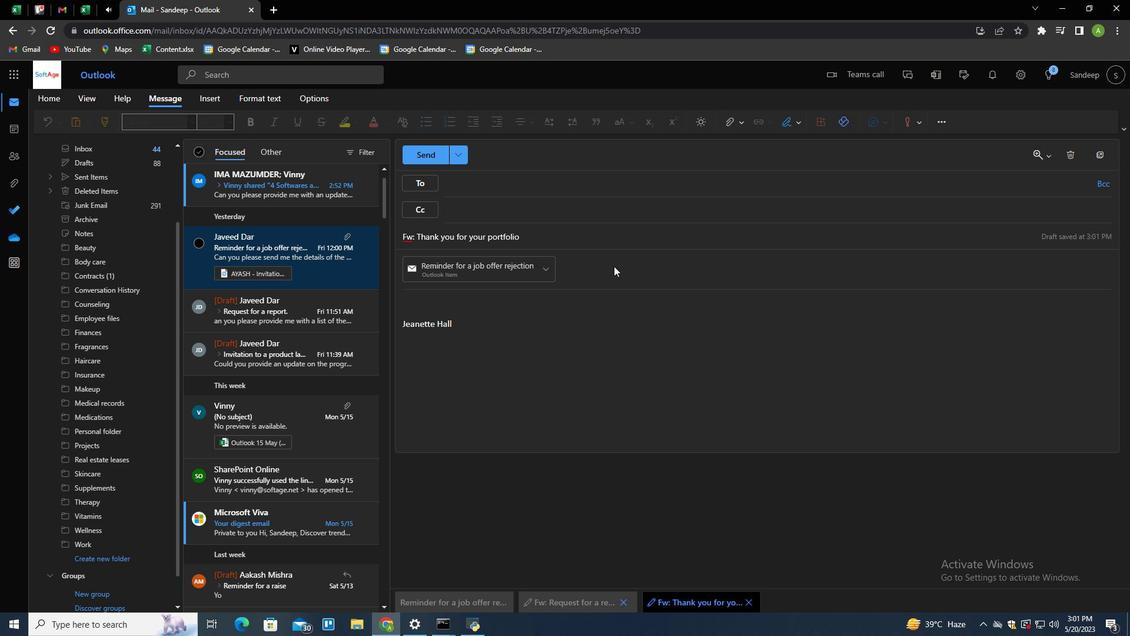 
Action: Mouse moved to (528, 176)
Screenshot: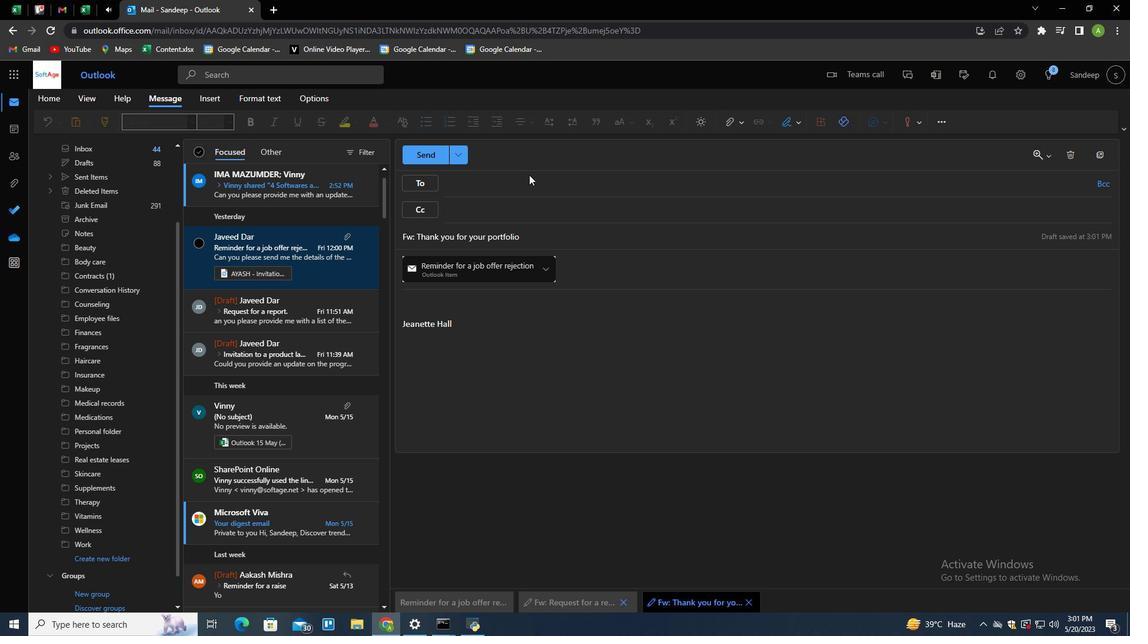 
Action: Mouse pressed left at (528, 176)
Screenshot: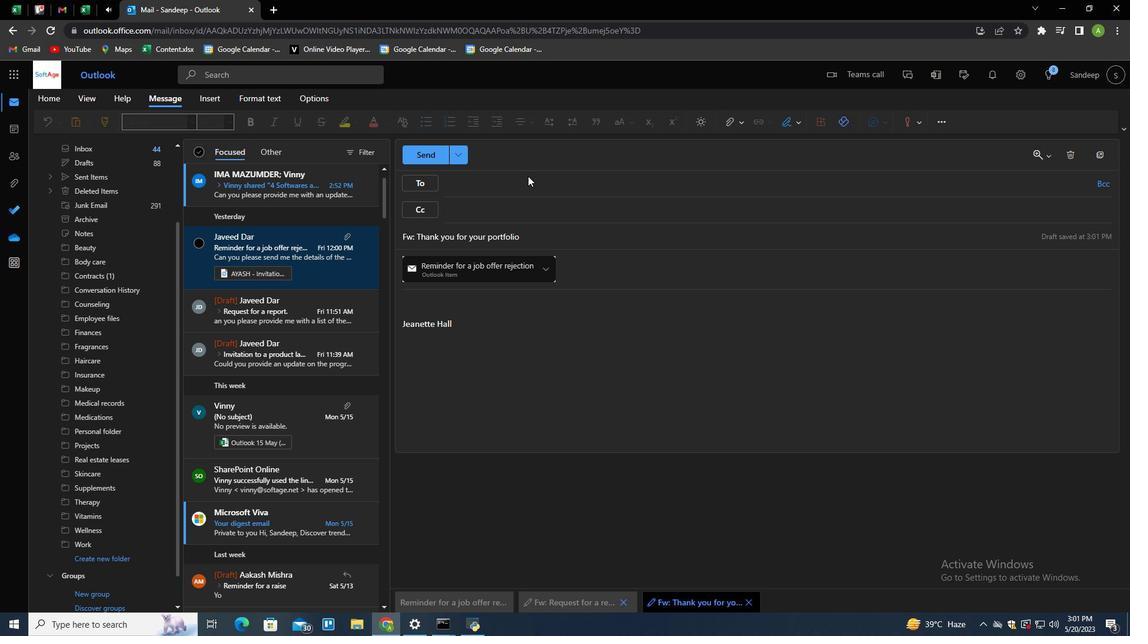 
Action: Mouse moved to (483, 189)
Screenshot: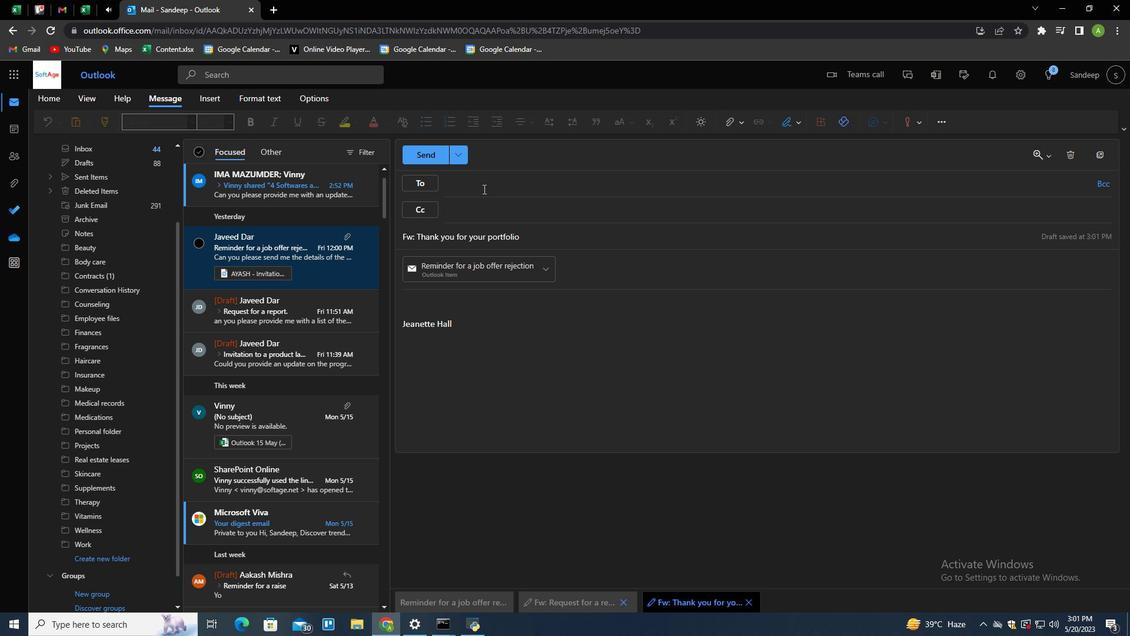 
Action: Mouse pressed left at (483, 189)
Screenshot: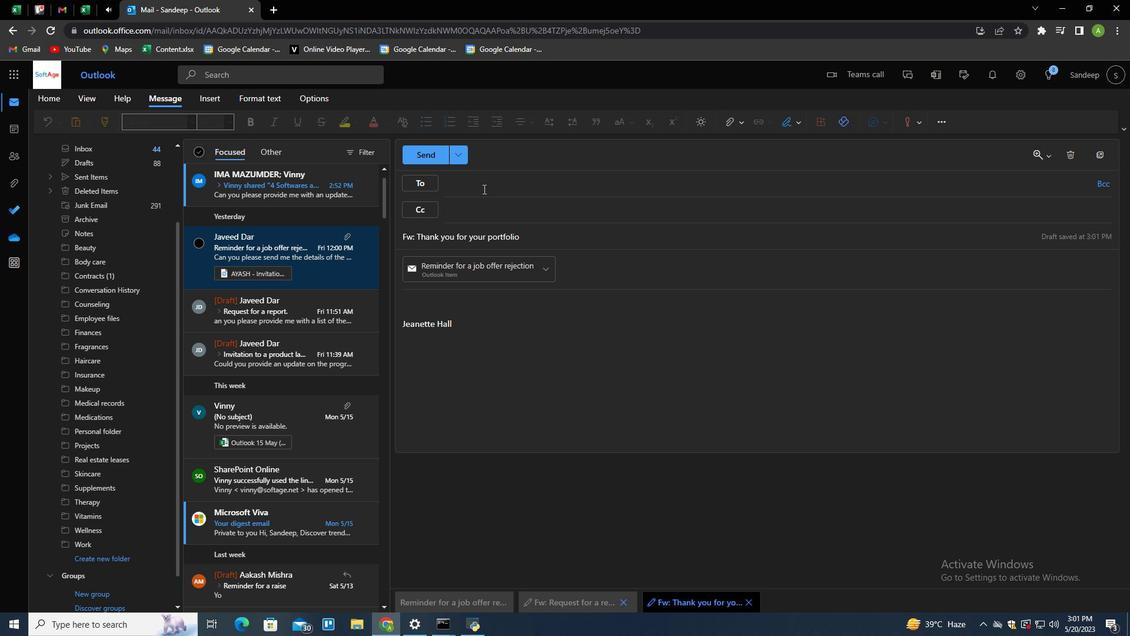 
Action: Mouse moved to (483, 188)
Screenshot: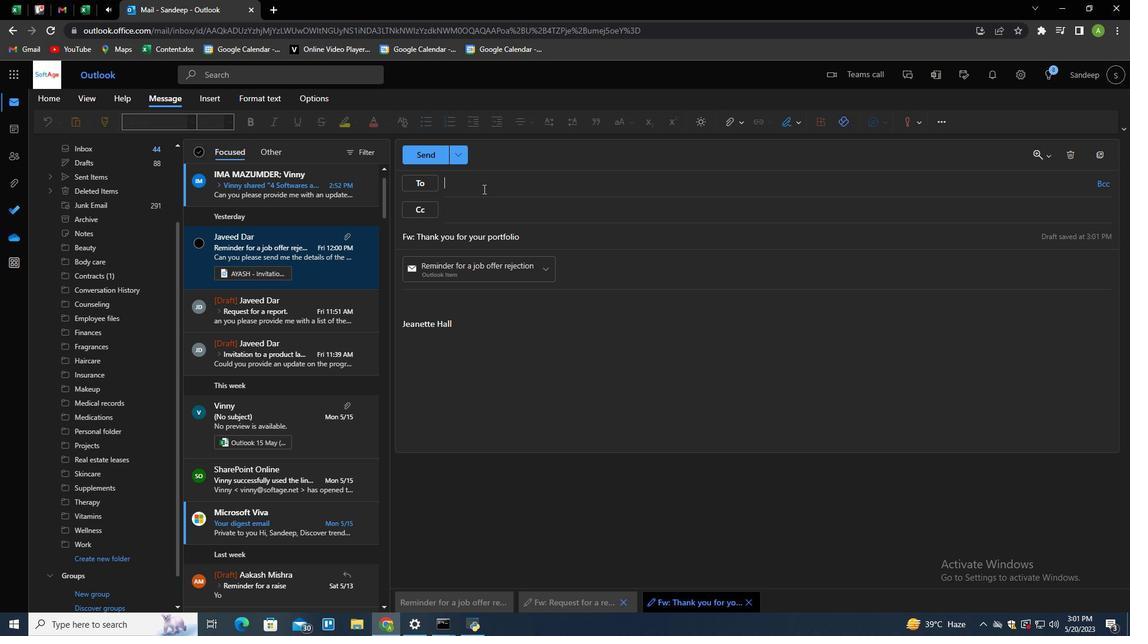 
Action: Key pressed softage.10<Key.shift>@softage.met<Key.backspace><Key.backspace><Key.backspace>net<Key.enter>and<Key.backspace><Key.backspace><Key.backspace>softage.6<Key.shift>@softage.net<Key.enter>
Screenshot: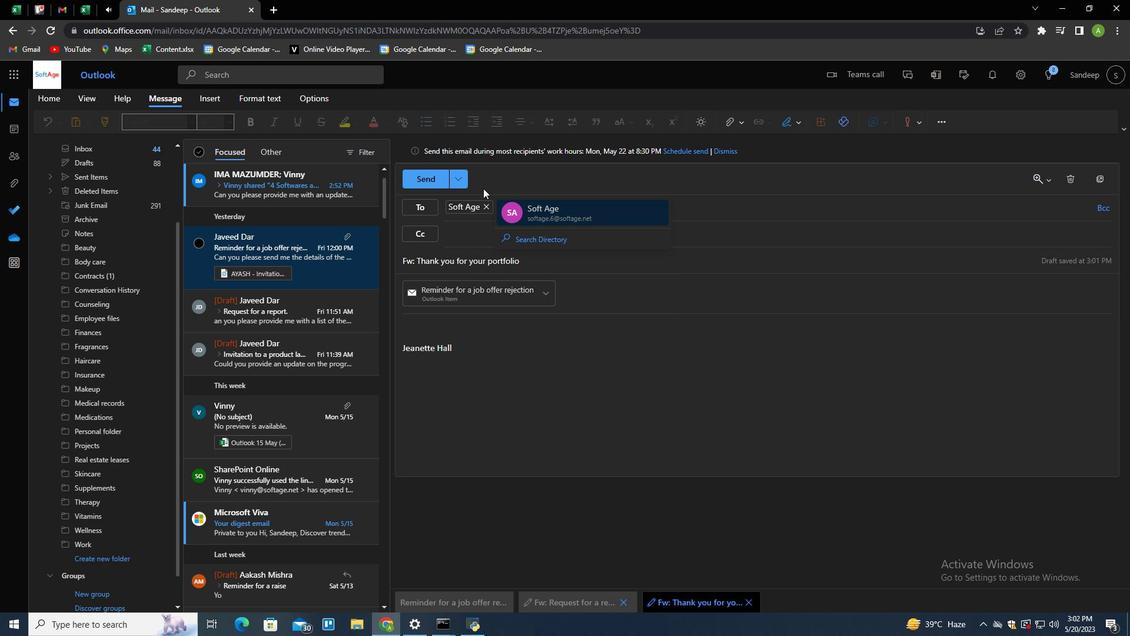 
Action: Mouse moved to (1099, 210)
Screenshot: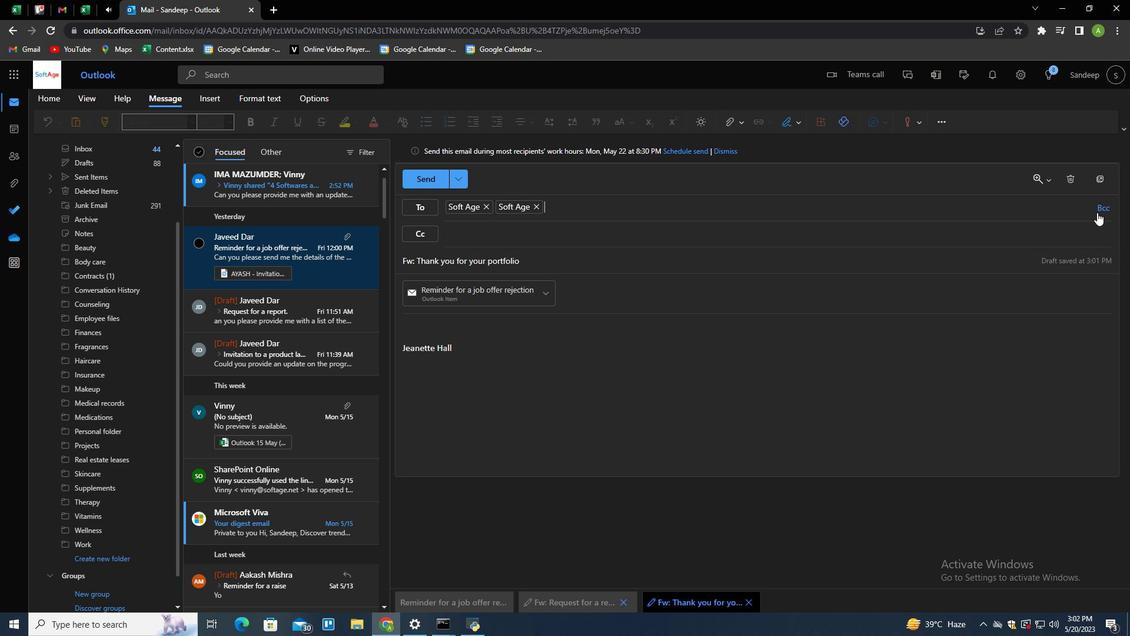 
Action: Mouse pressed left at (1099, 210)
Screenshot: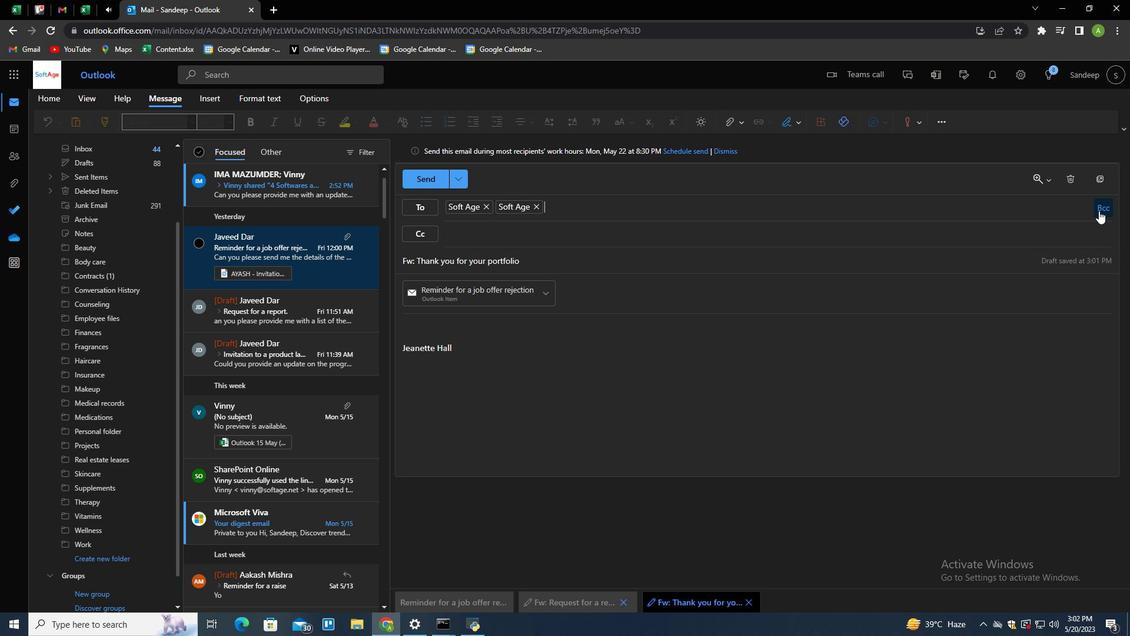 
Action: Mouse moved to (544, 259)
Screenshot: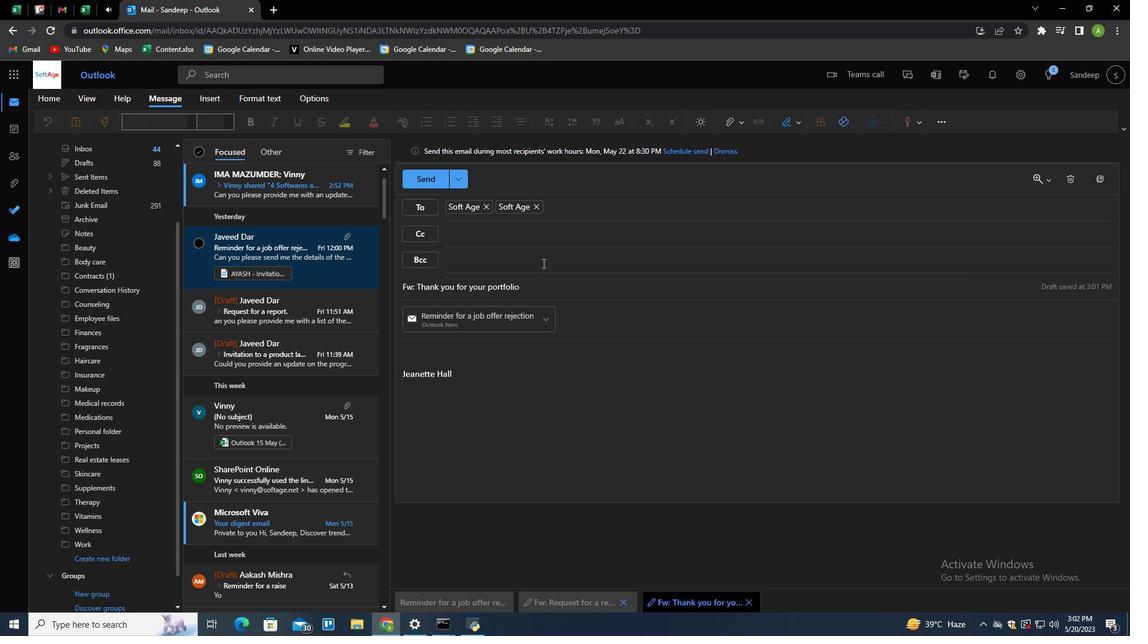 
Action: Mouse pressed left at (544, 259)
Screenshot: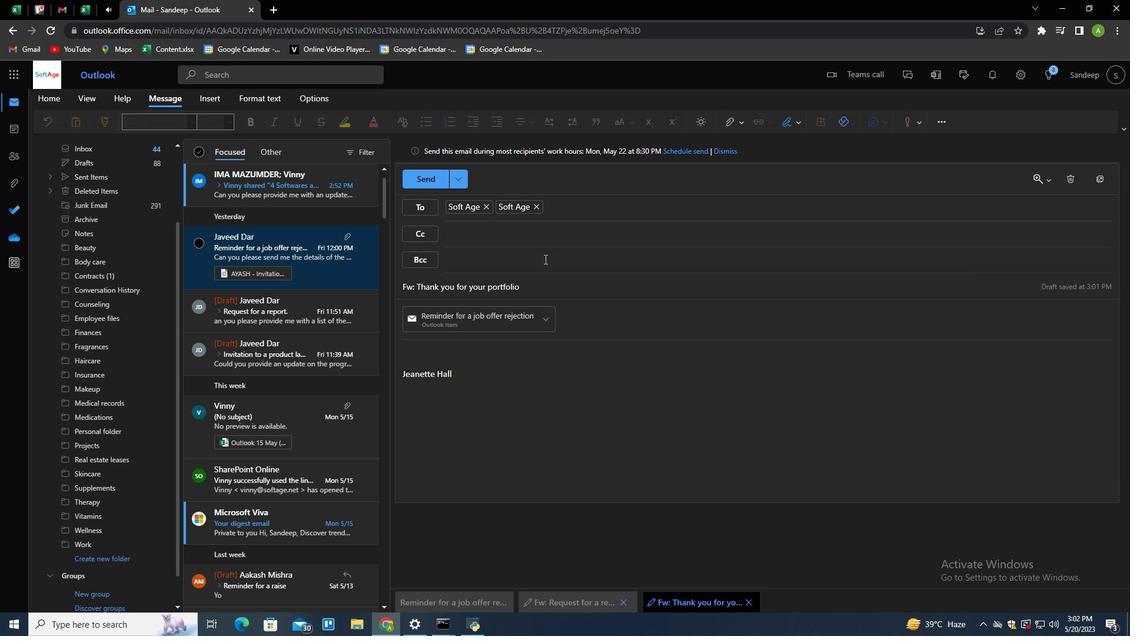 
Action: Mouse moved to (544, 259)
Screenshot: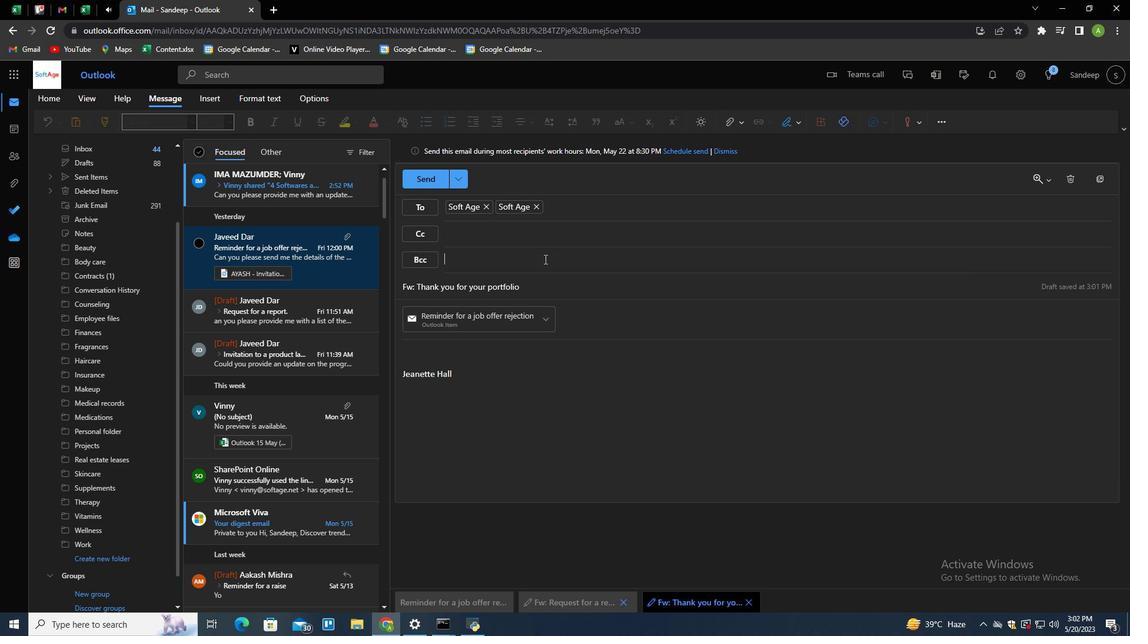 
Action: Key pressed softage.1<Key.shift>@softage.net<Key.enter><Key.tab><Key.tab><Key.tab><Key.tab>i<Key.backspace><Key.shift>I<Key.space>would<Key.space>like<Key.space>to<Key.space>request<Key.space>a<Key.space>listo<Key.backspace><Key.space>of<Key.space>the<Key.space>cue<Key.backspace>rrent<Key.space>opent<Key.backspace><Key.space>posift<Key.backspace><Key.backspace>tions<Key.space>int<Key.space>he<Key.space><Key.backspace><Key.backspace><Key.backspace><Key.backspace><Key.backspace><Key.space>the<Key.space>copam<Key.backspace><Key.backspace><Key.backspace>mpany.<Key.enter>
Screenshot: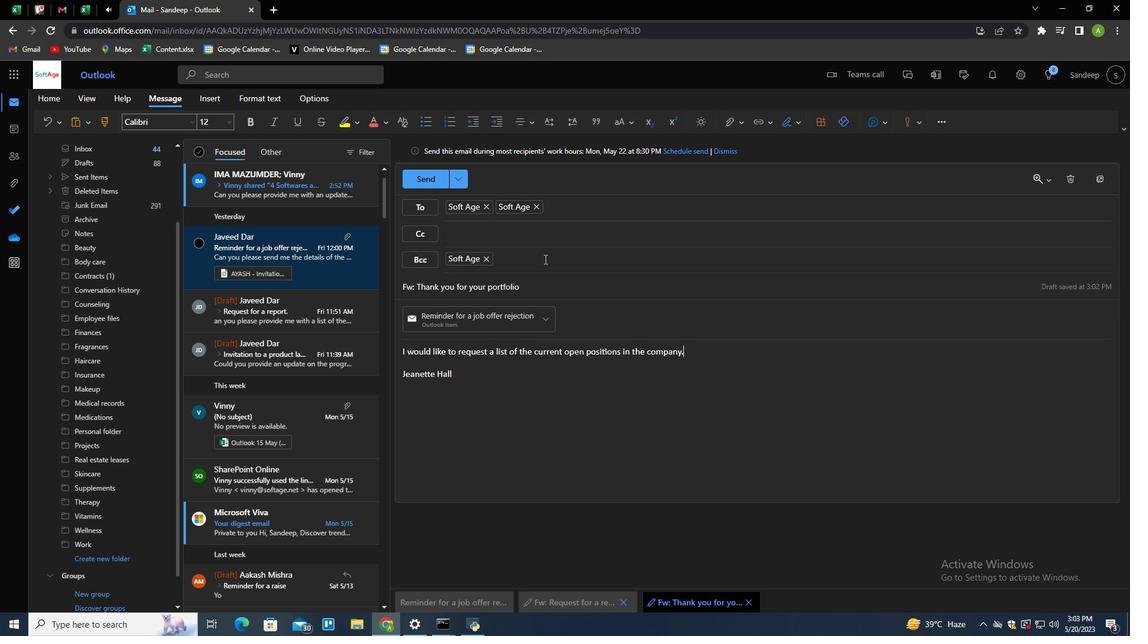 
Action: Mouse moved to (544, 259)
Screenshot: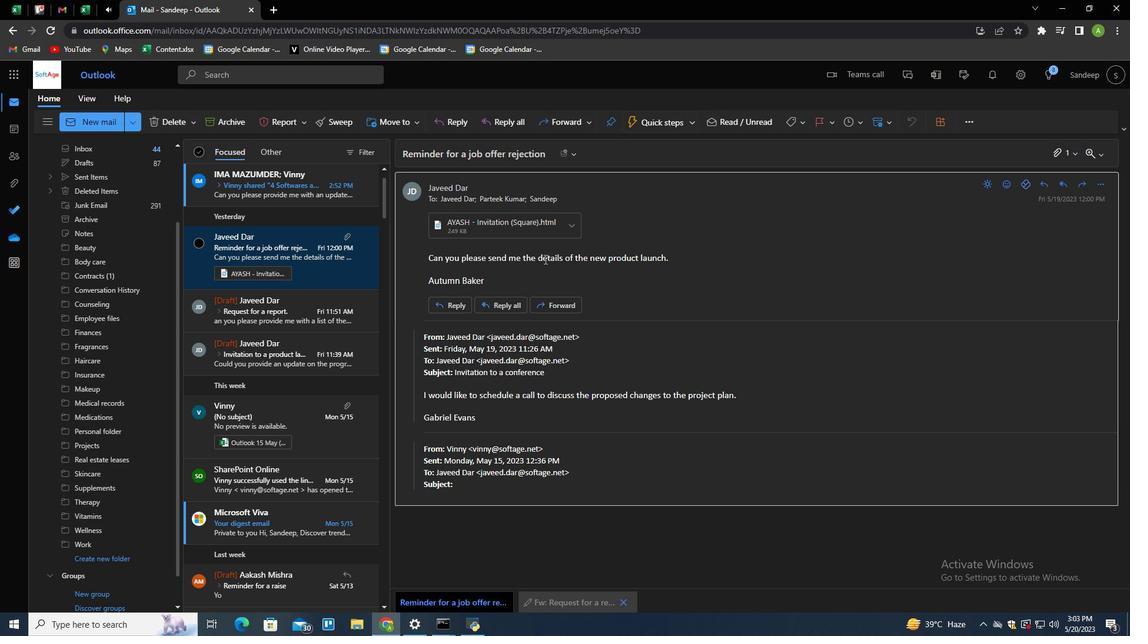 
